 Task: Find connections with filter location Marrickville with filter topic #Businessintelligence with filter profile language Potuguese with filter current company Rothschild & Co with filter school TKIET(Autonomous), WARANANAGAR with filter industry Security Guards and Patrol Services with filter service category Graphic Design with filter keywords title Funeral Attendant
Action: Mouse moved to (482, 81)
Screenshot: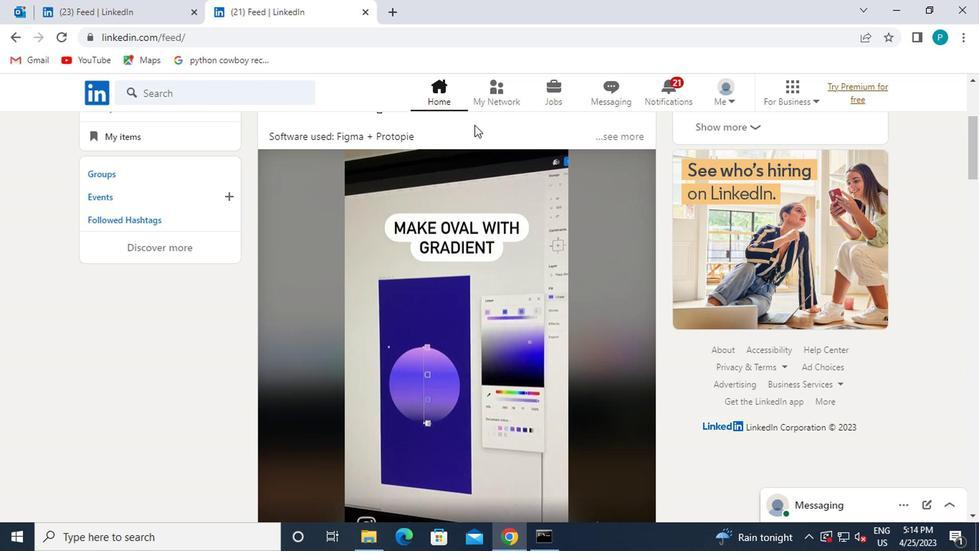 
Action: Mouse pressed left at (482, 81)
Screenshot: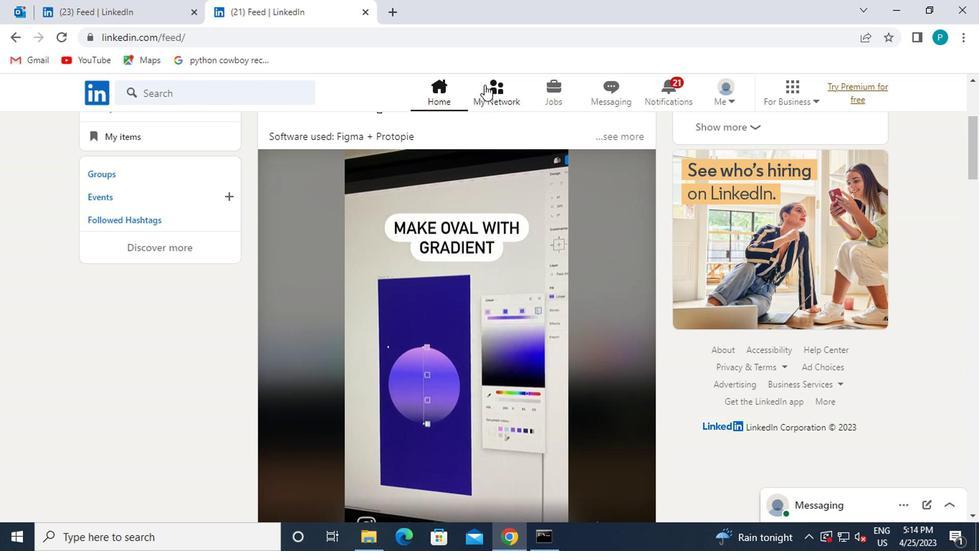 
Action: Mouse moved to (179, 173)
Screenshot: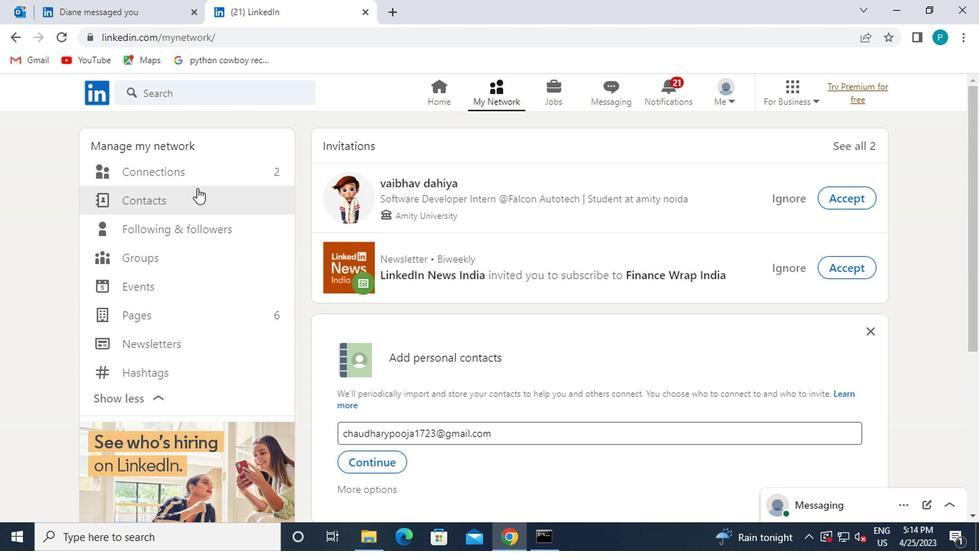 
Action: Mouse pressed left at (179, 173)
Screenshot: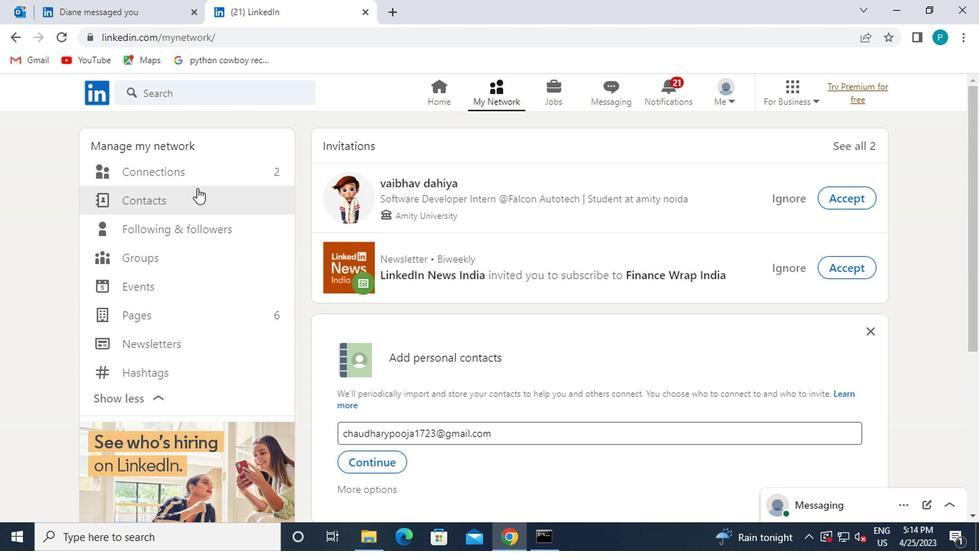 
Action: Mouse moved to (563, 164)
Screenshot: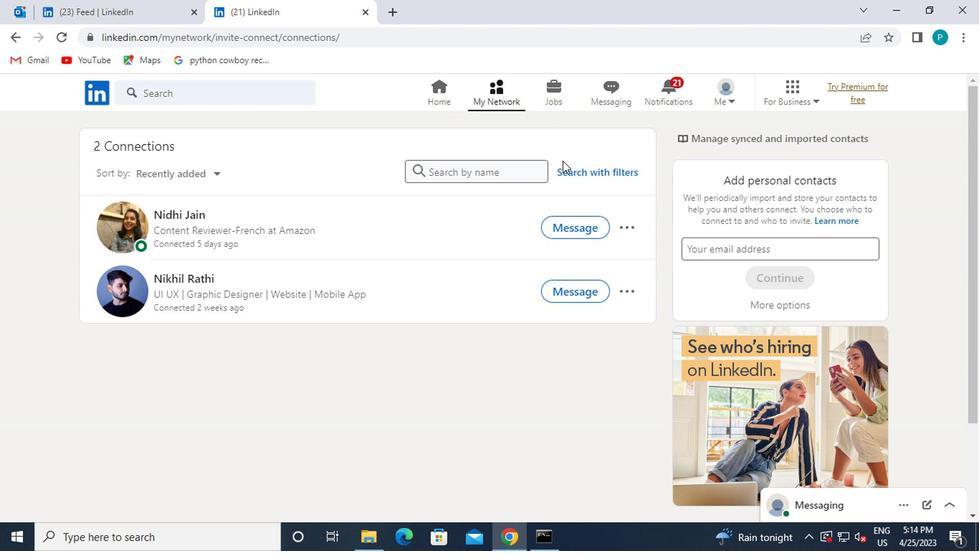 
Action: Mouse pressed left at (563, 164)
Screenshot: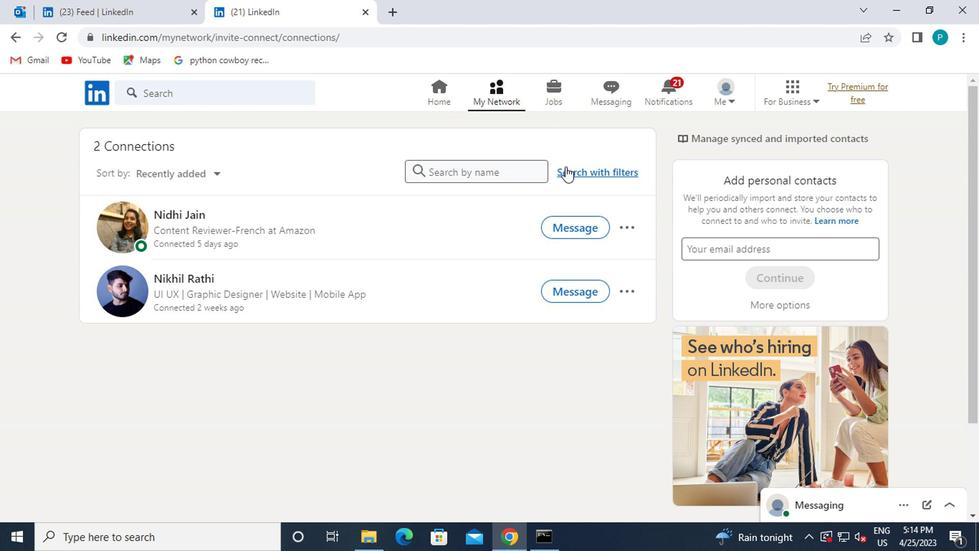 
Action: Mouse moved to (452, 133)
Screenshot: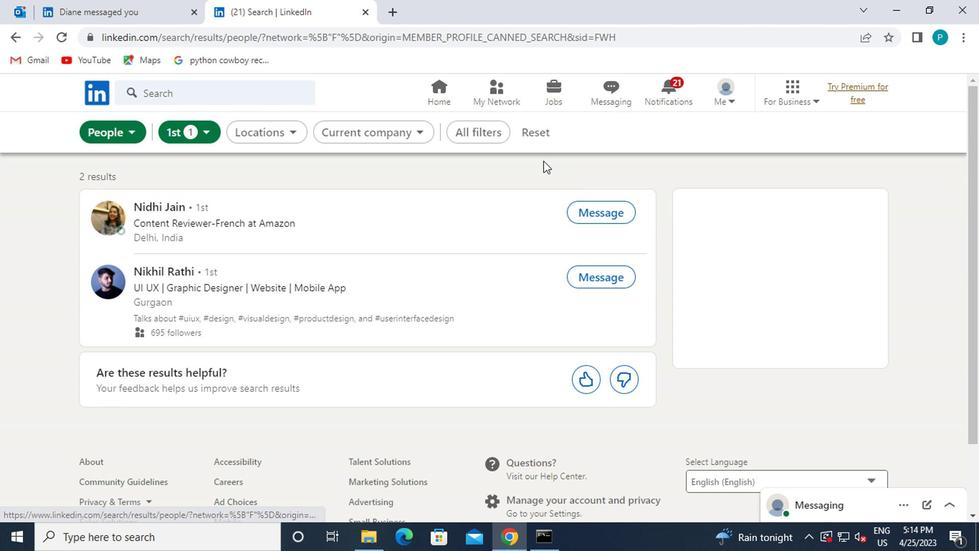 
Action: Mouse pressed left at (452, 133)
Screenshot: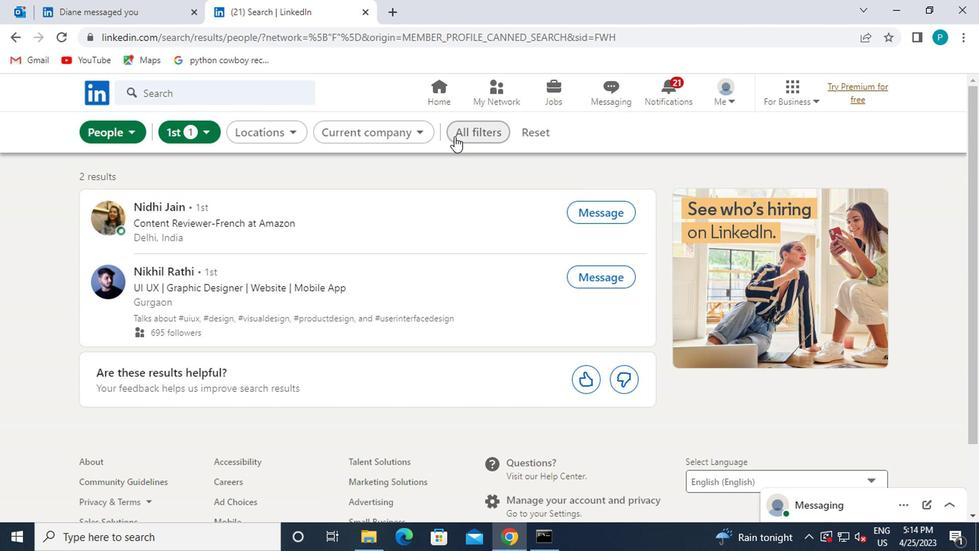 
Action: Mouse moved to (683, 280)
Screenshot: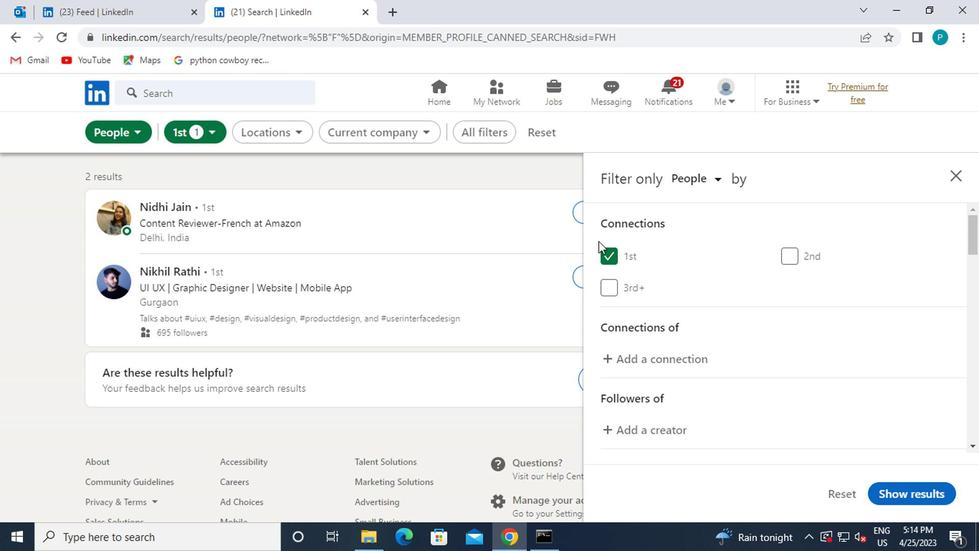 
Action: Mouse scrolled (683, 279) with delta (0, -1)
Screenshot: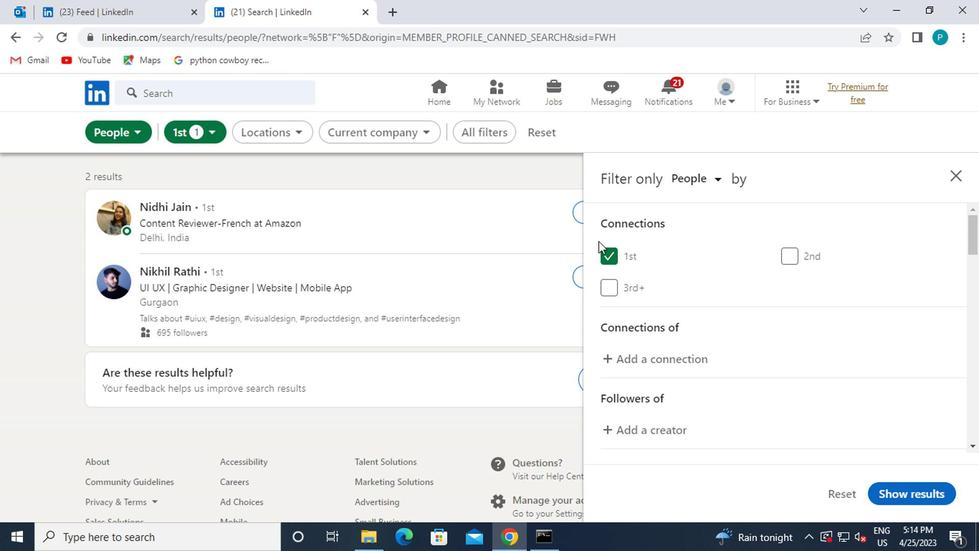 
Action: Mouse scrolled (683, 279) with delta (0, -1)
Screenshot: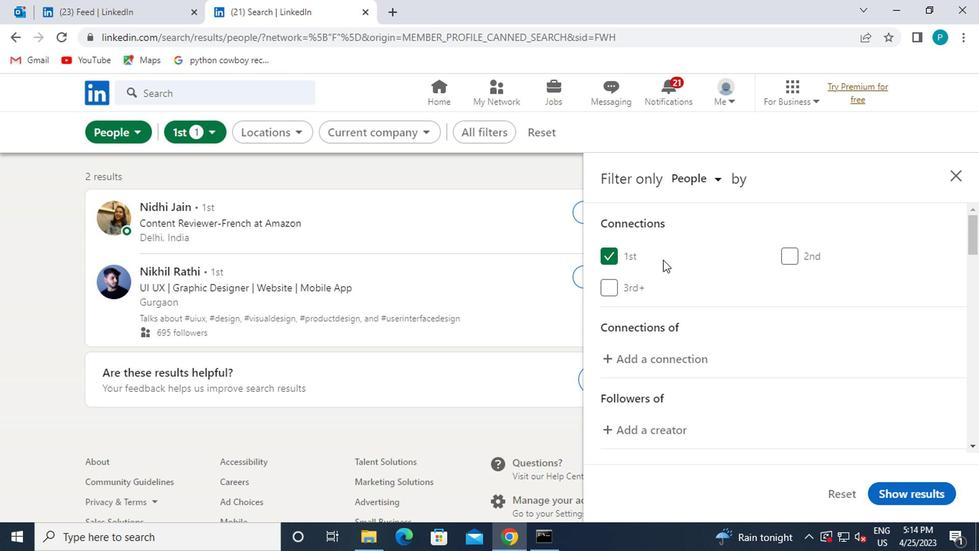 
Action: Mouse moved to (684, 283)
Screenshot: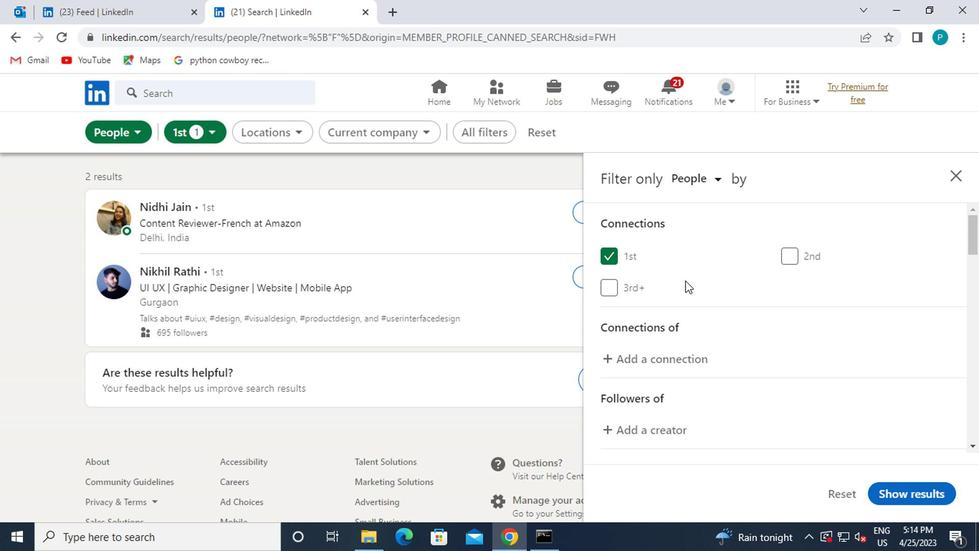 
Action: Mouse scrolled (684, 282) with delta (0, 0)
Screenshot: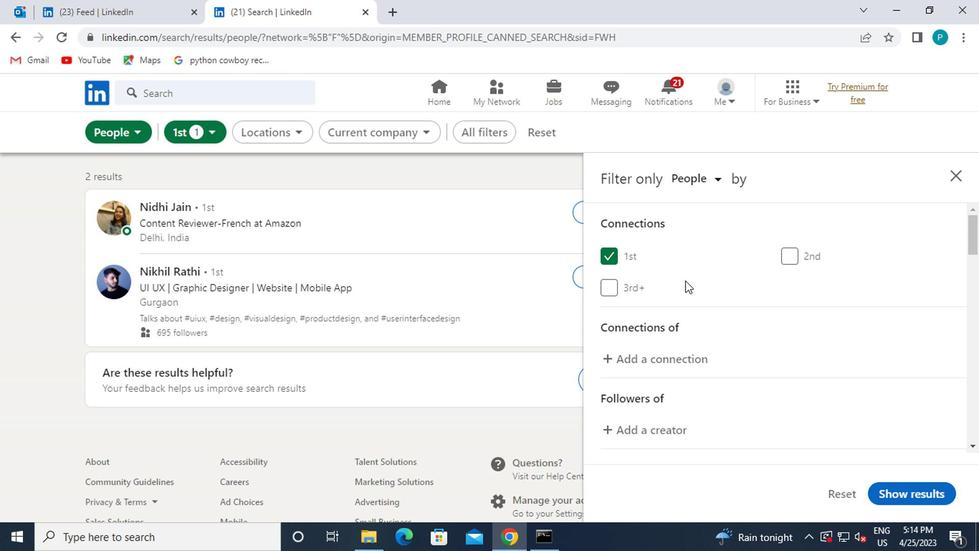 
Action: Mouse moved to (802, 349)
Screenshot: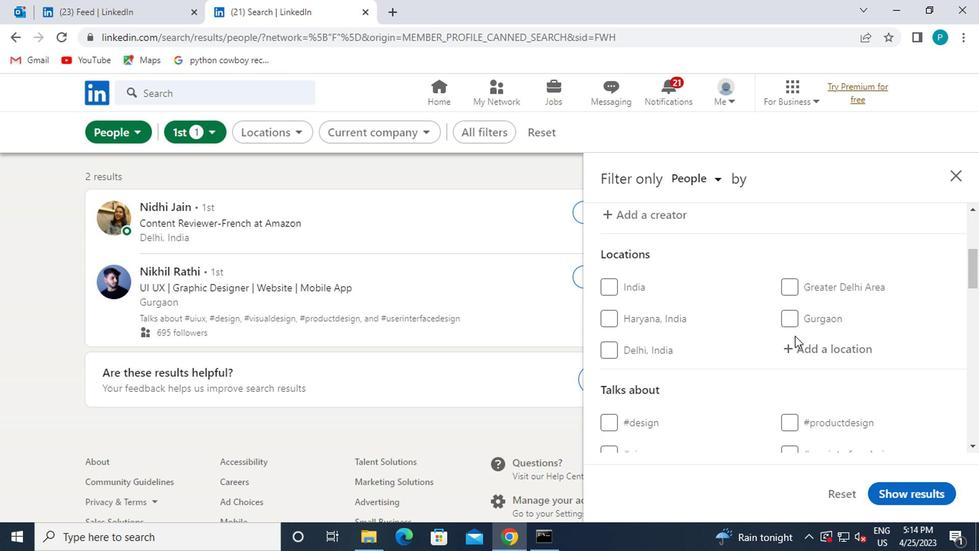 
Action: Mouse pressed left at (802, 349)
Screenshot: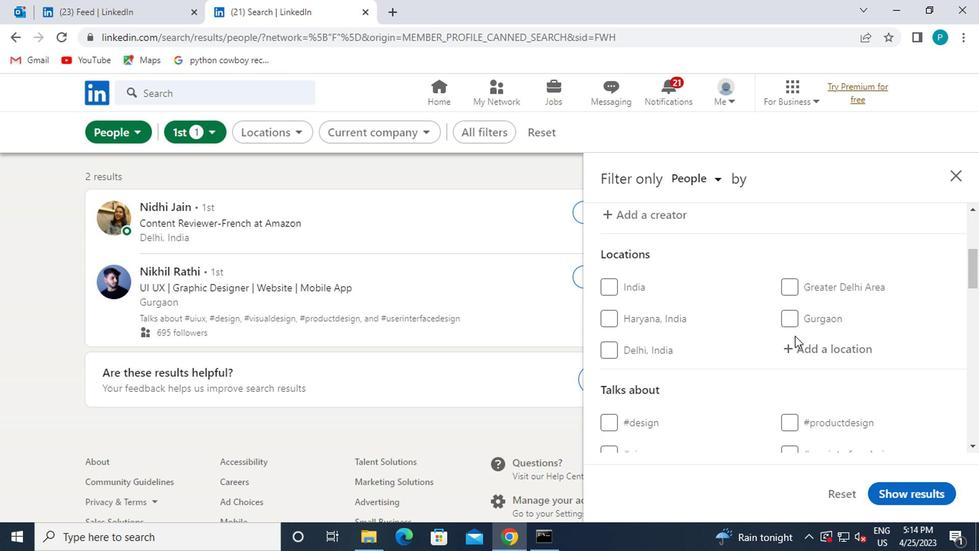 
Action: Mouse moved to (801, 322)
Screenshot: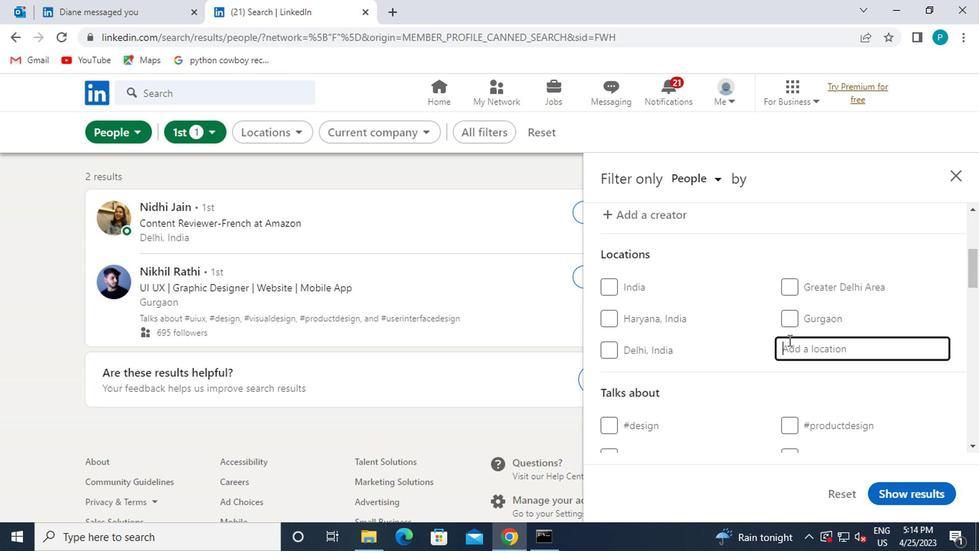 
Action: Key pressed m
Screenshot: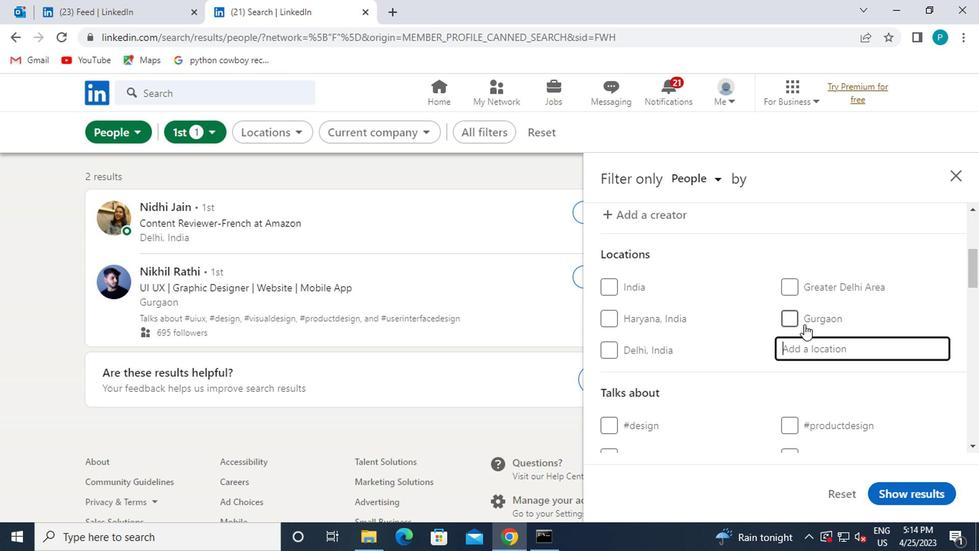 
Action: Mouse moved to (802, 322)
Screenshot: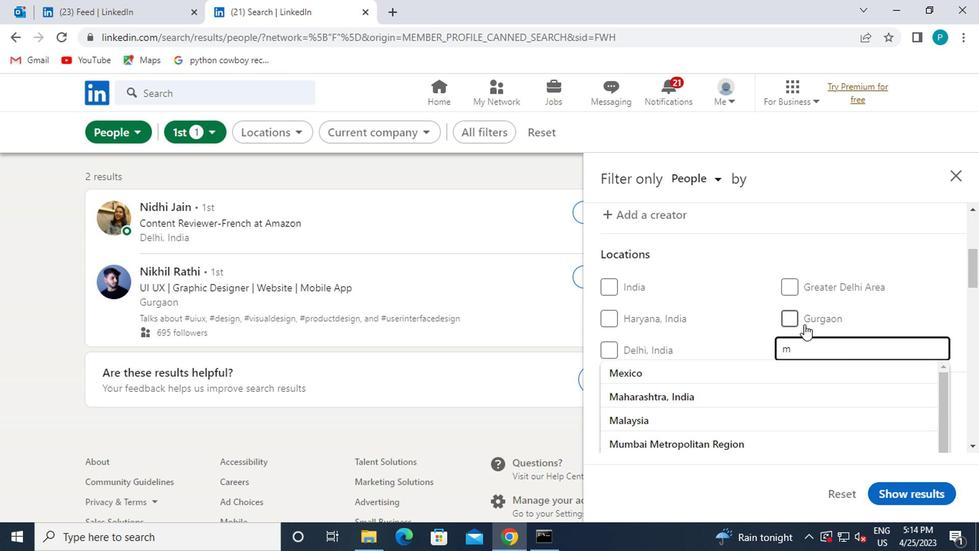 
Action: Key pressed arrick
Screenshot: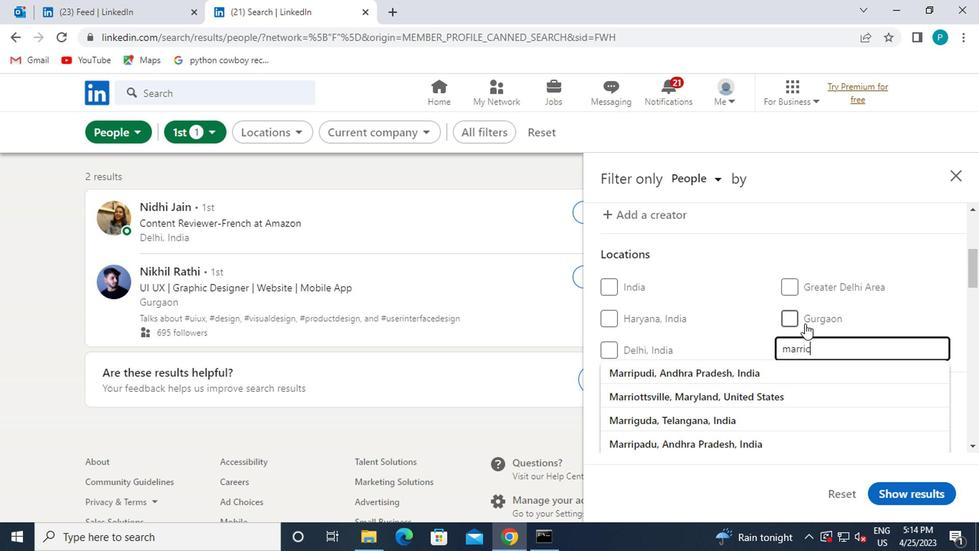 
Action: Mouse moved to (802, 322)
Screenshot: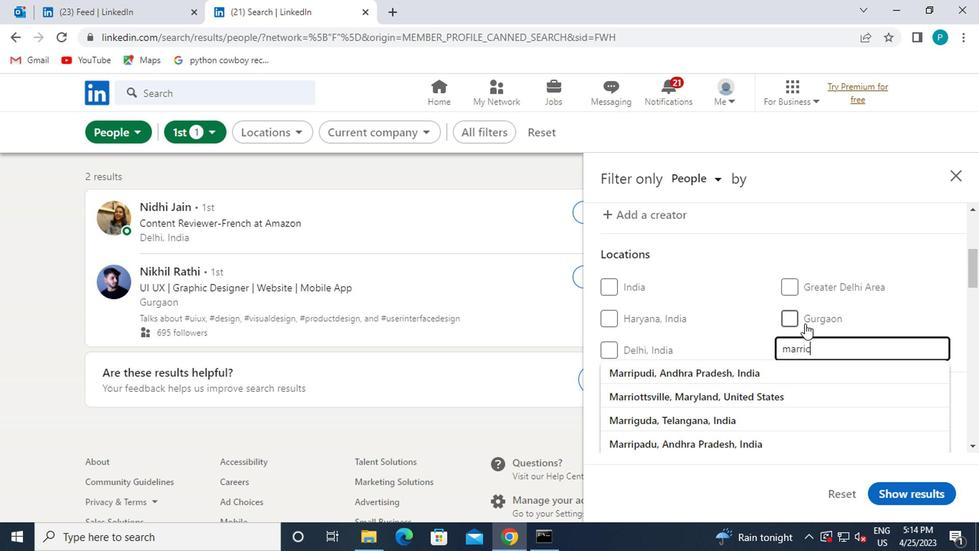 
Action: Key pressed ville
Screenshot: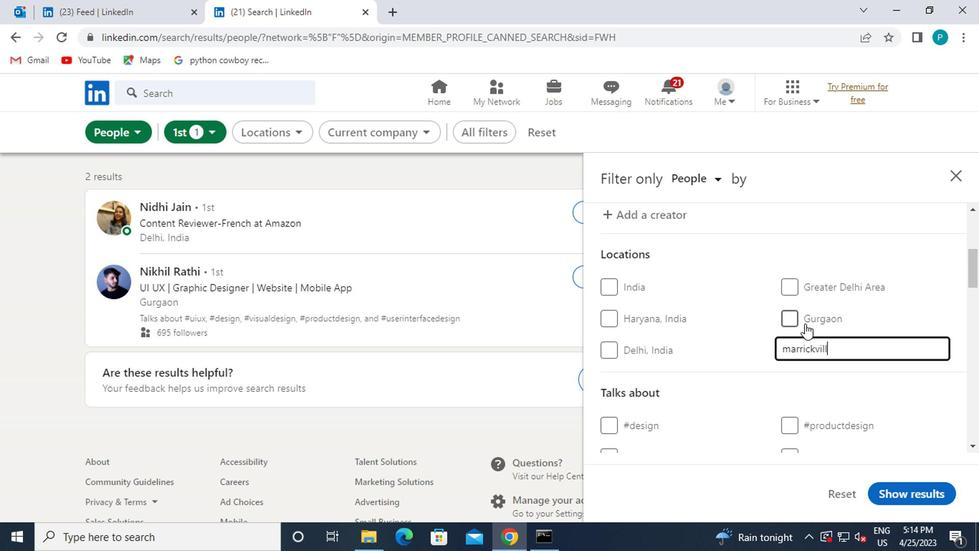 
Action: Mouse moved to (803, 321)
Screenshot: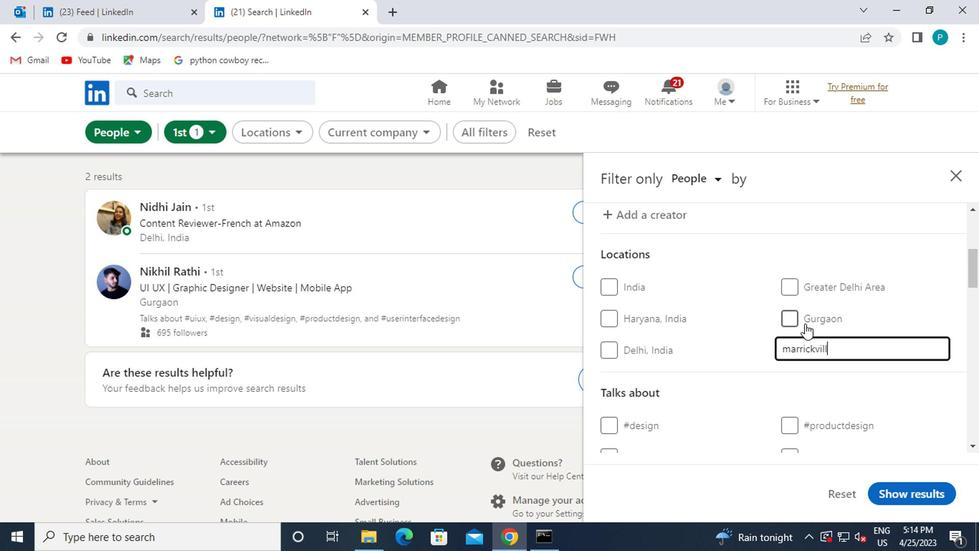 
Action: Key pressed <Key.enter>
Screenshot: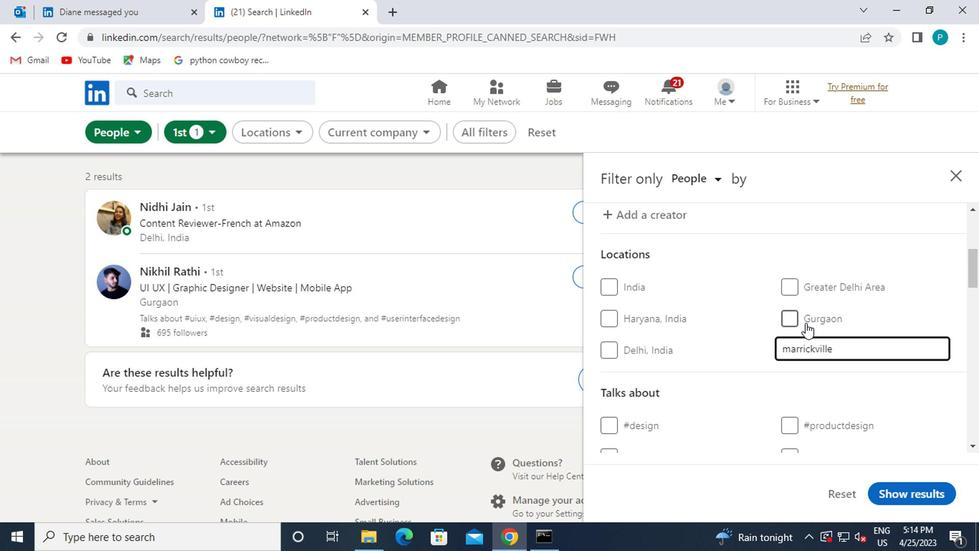 
Action: Mouse moved to (785, 344)
Screenshot: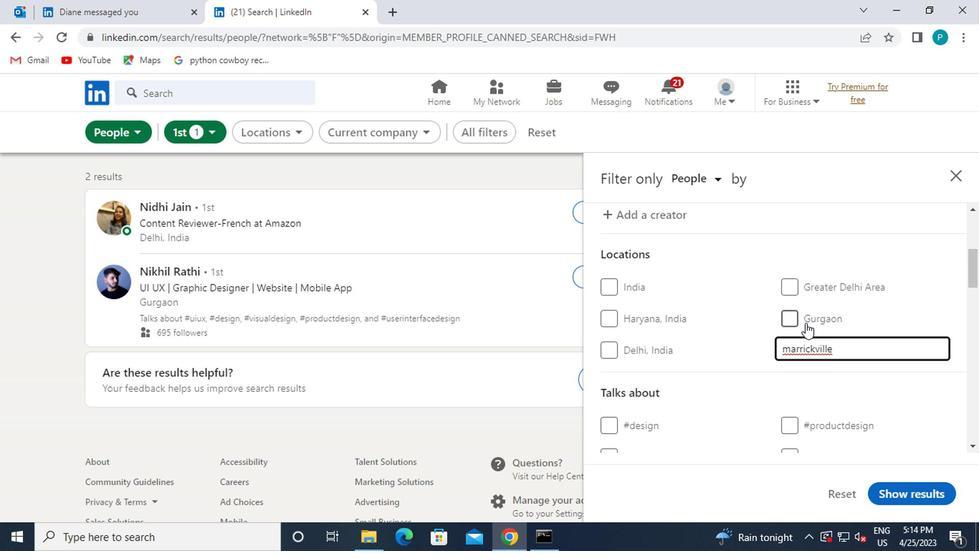 
Action: Mouse scrolled (785, 343) with delta (0, -1)
Screenshot: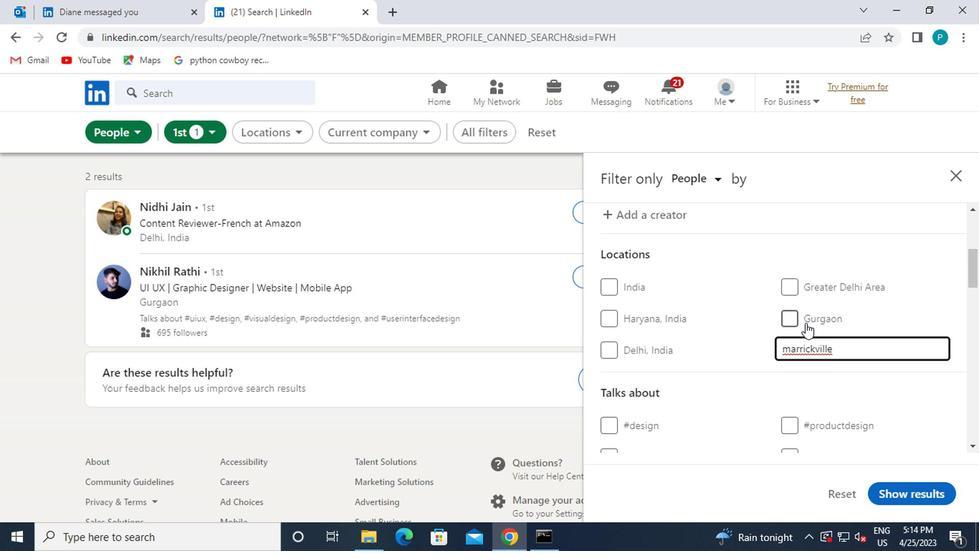 
Action: Mouse moved to (773, 352)
Screenshot: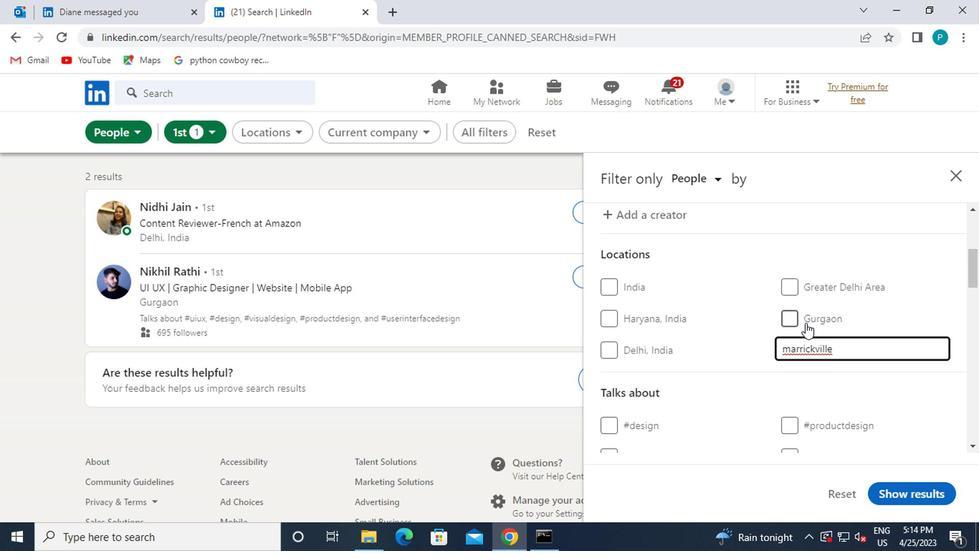 
Action: Mouse scrolled (773, 352) with delta (0, 0)
Screenshot: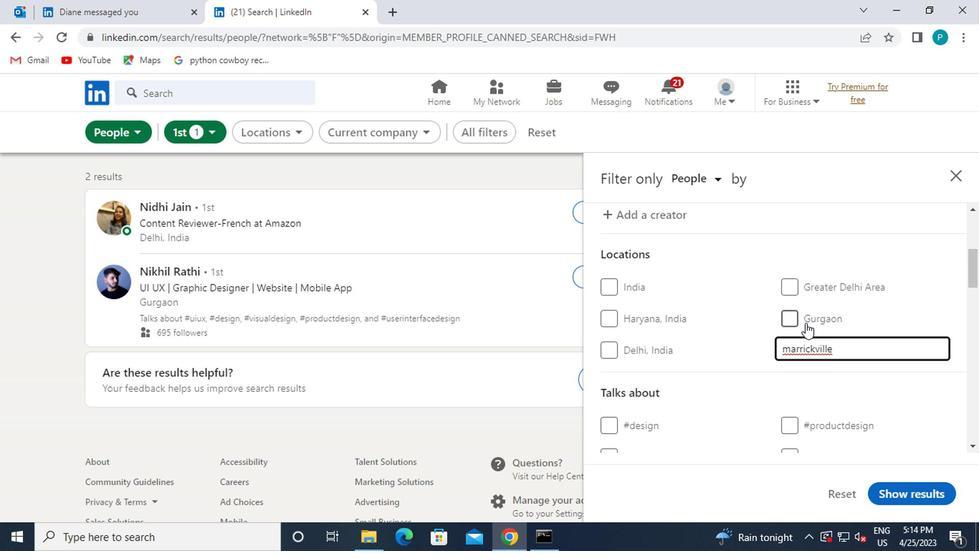 
Action: Mouse moved to (779, 337)
Screenshot: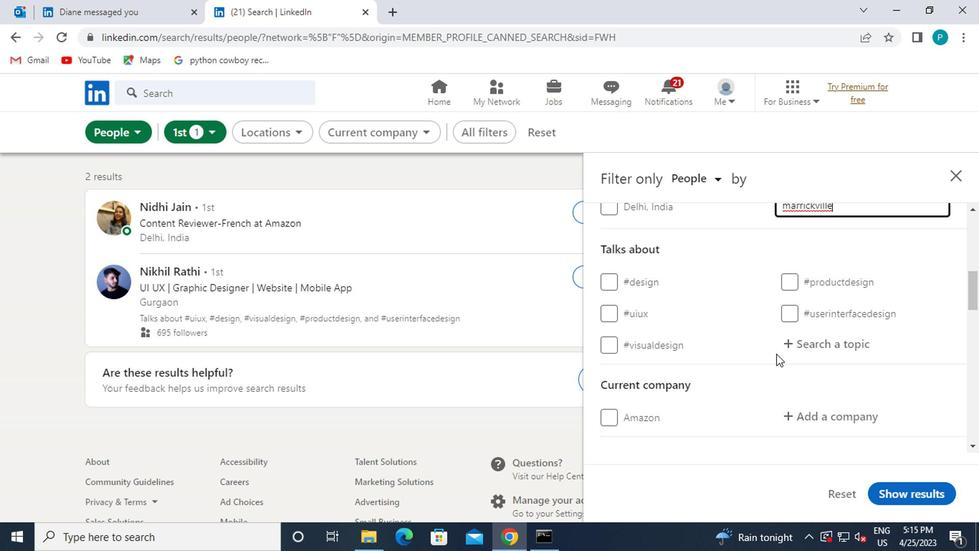 
Action: Mouse pressed left at (779, 337)
Screenshot: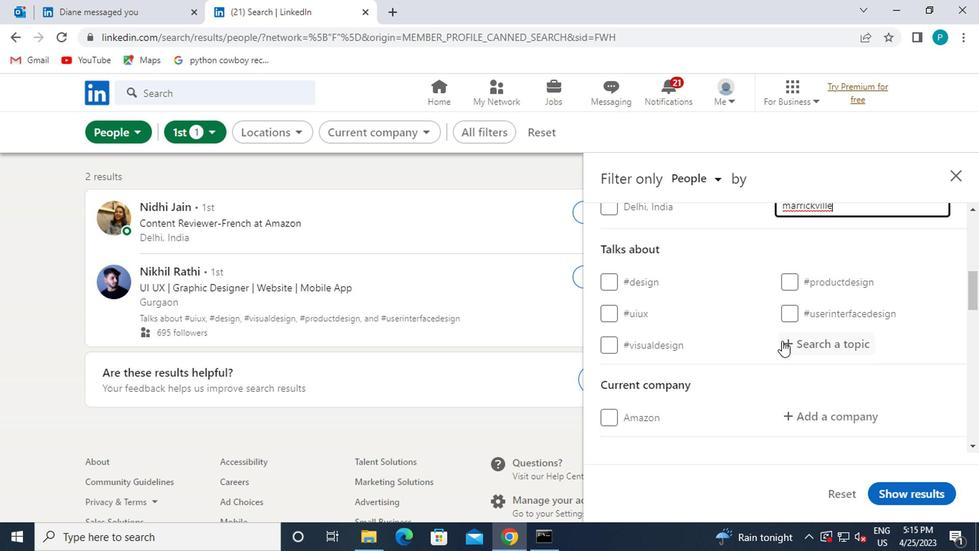 
Action: Mouse moved to (780, 336)
Screenshot: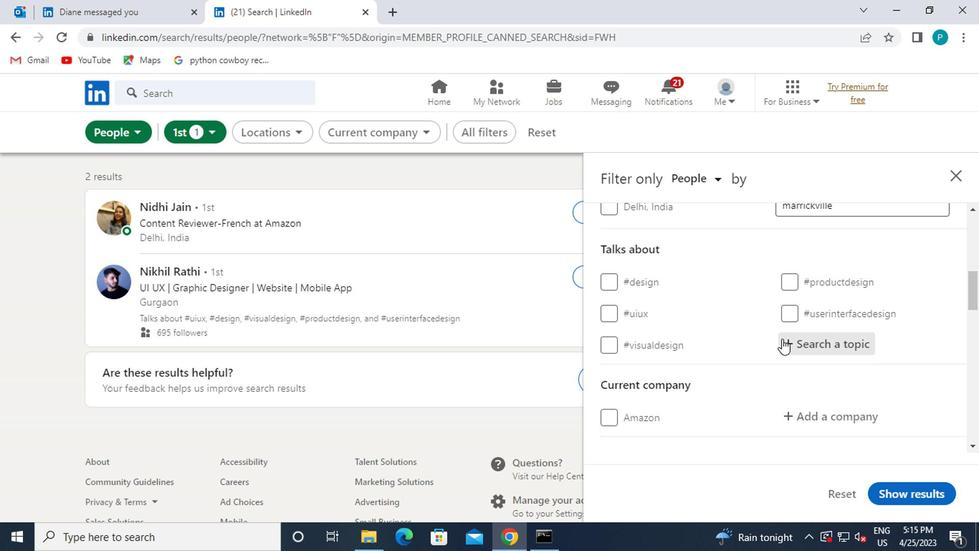 
Action: Key pressed <Key.shift><Key.shift><Key.shift><Key.shift><Key.shift>#BU
Screenshot: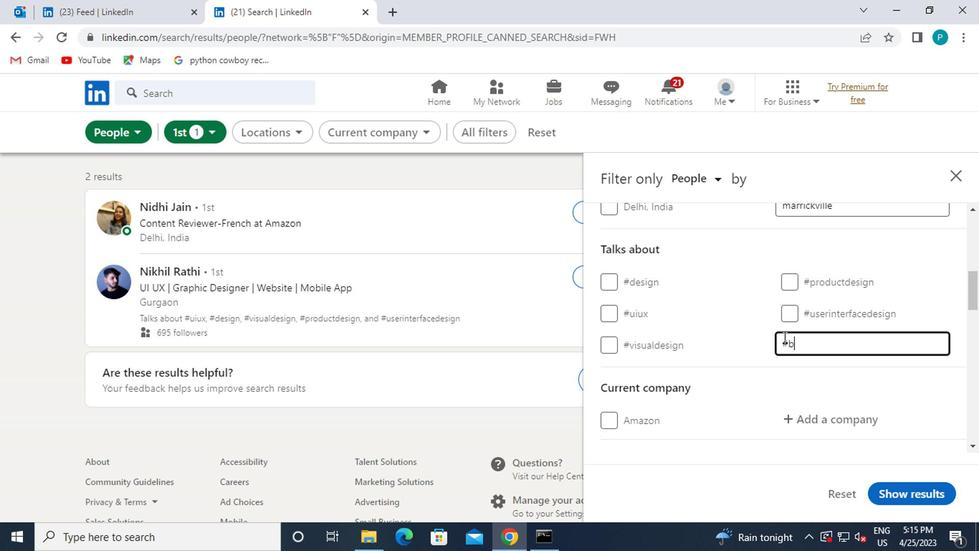
Action: Mouse moved to (781, 335)
Screenshot: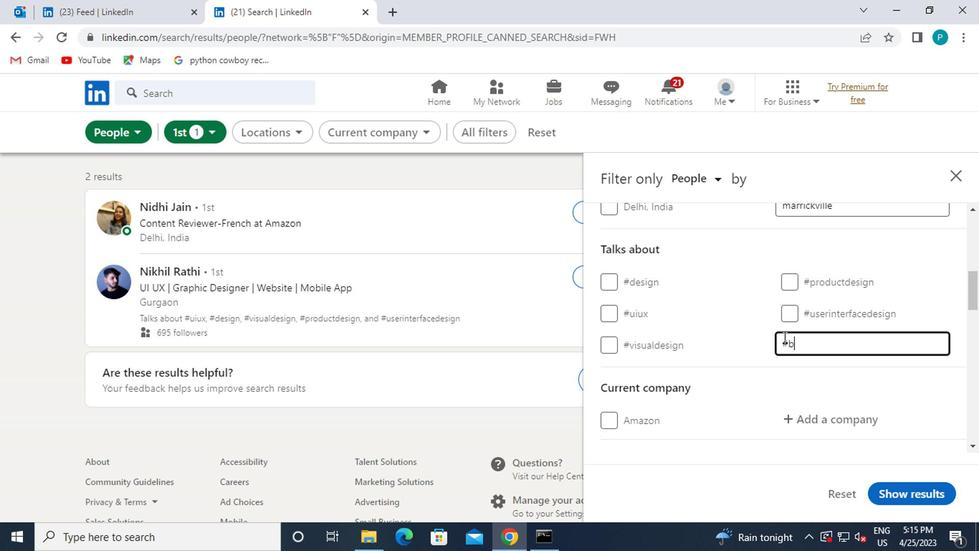 
Action: Key pressed SIN
Screenshot: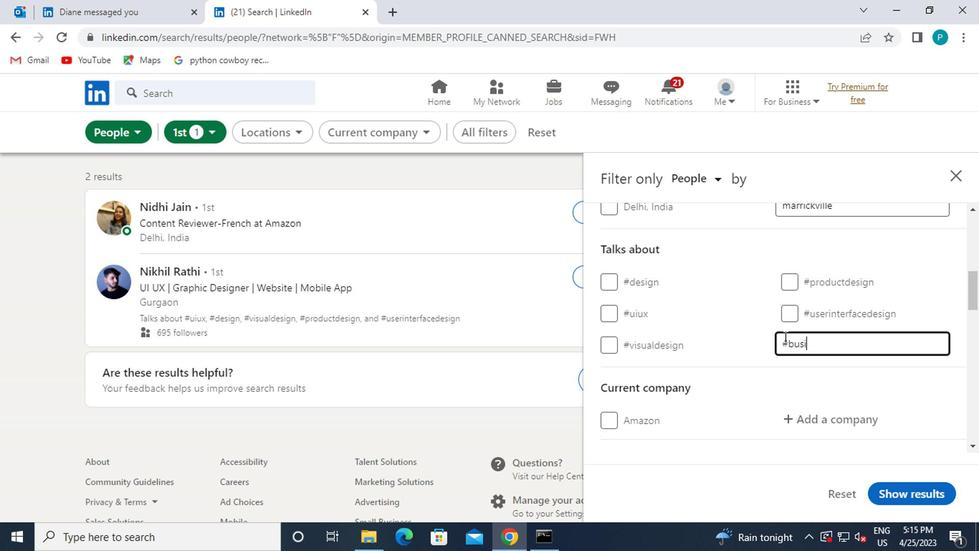 
Action: Mouse moved to (733, 313)
Screenshot: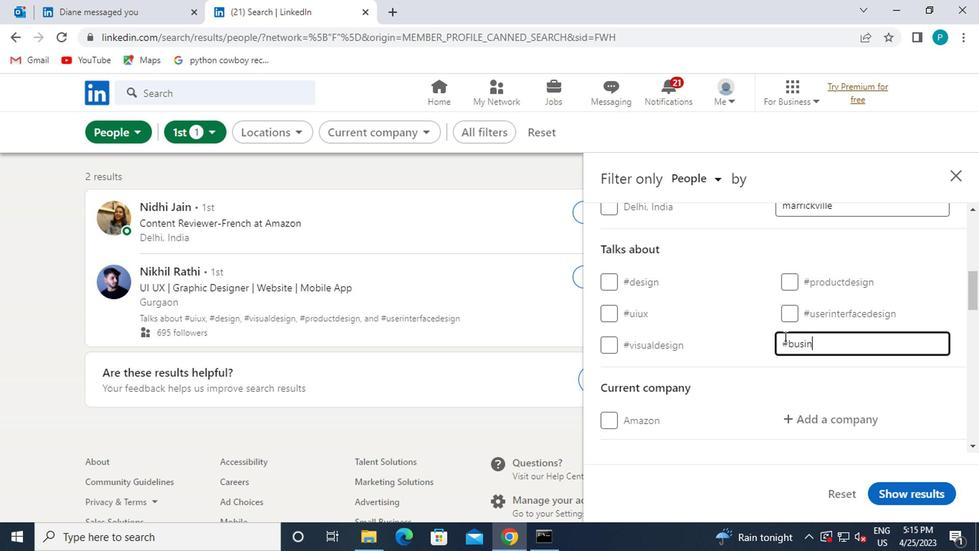 
Action: Key pressed E
Screenshot: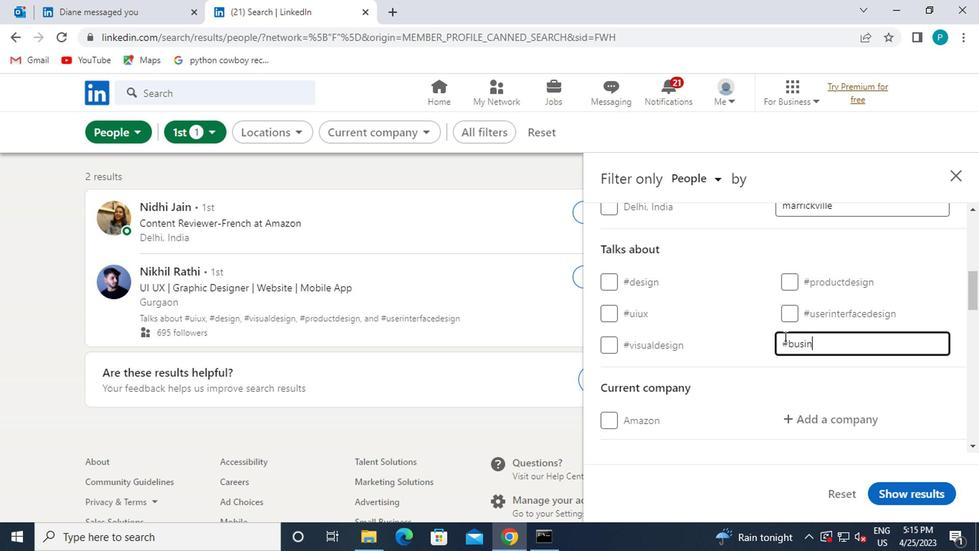 
Action: Mouse moved to (730, 313)
Screenshot: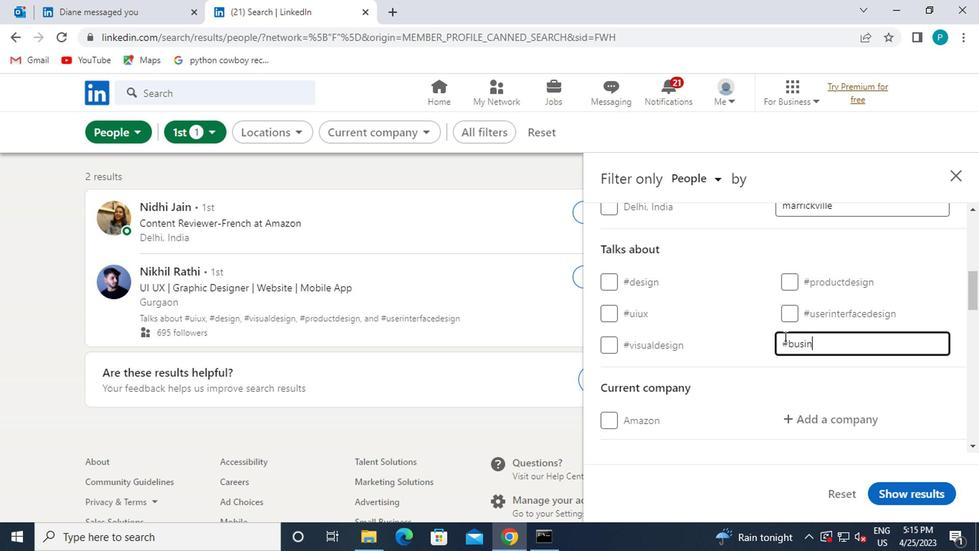 
Action: Key pressed SSINTELLIGENCE
Screenshot: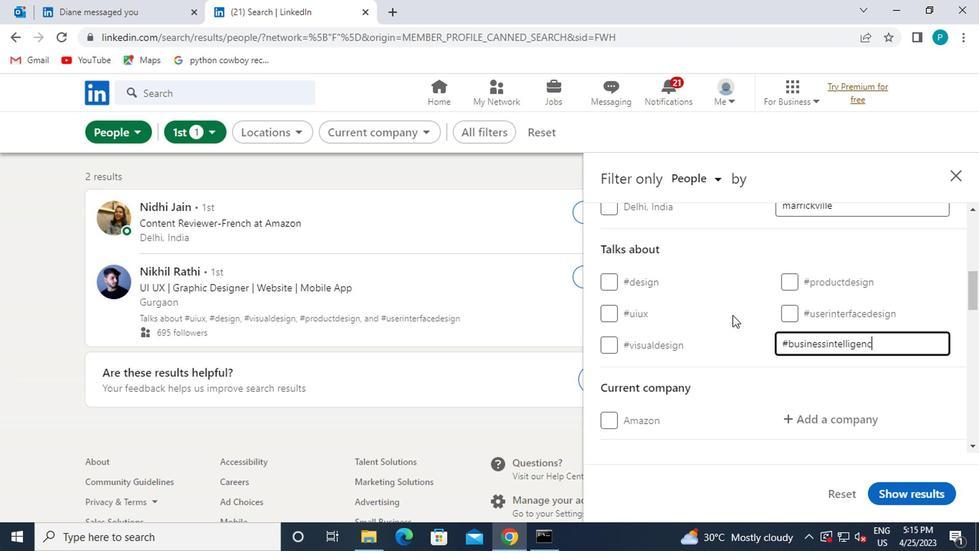 
Action: Mouse moved to (732, 328)
Screenshot: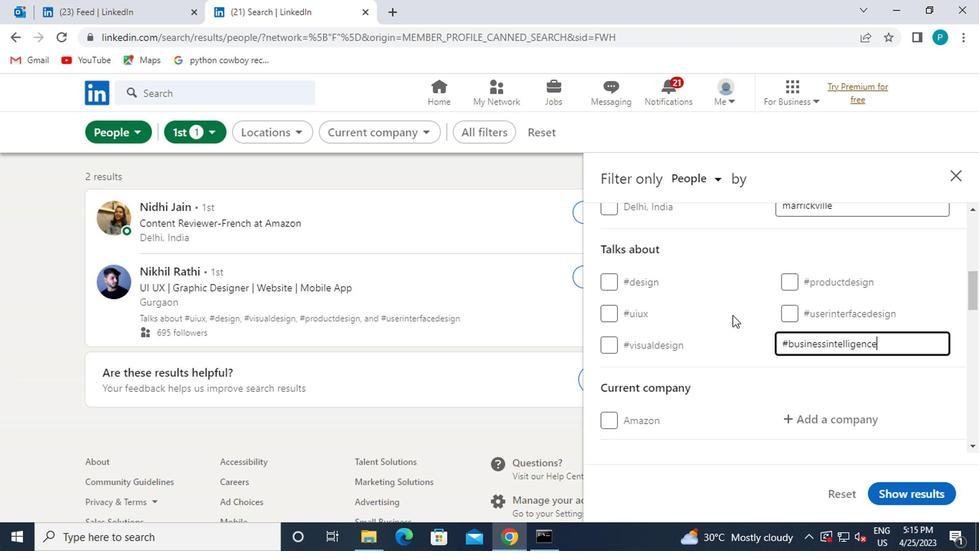 
Action: Mouse scrolled (732, 327) with delta (0, 0)
Screenshot: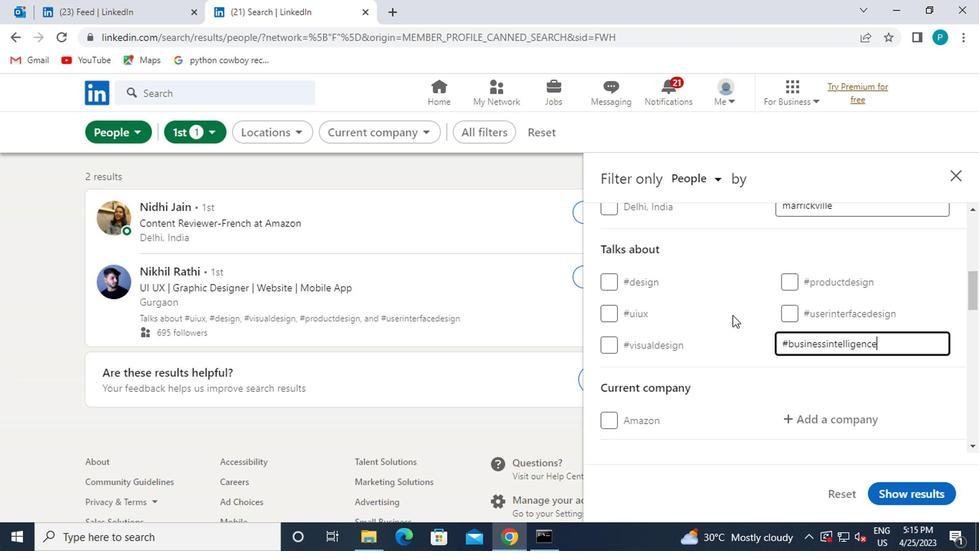 
Action: Mouse moved to (733, 331)
Screenshot: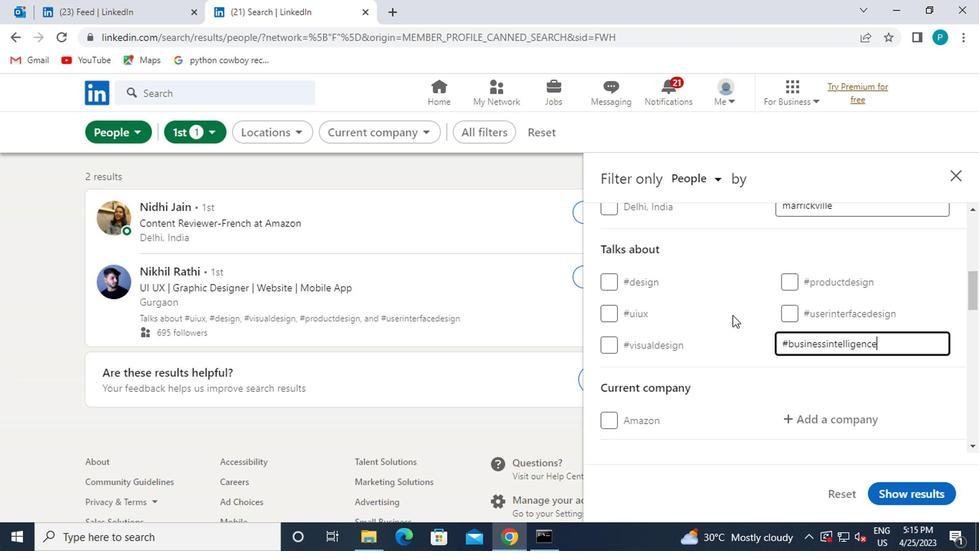 
Action: Mouse scrolled (733, 330) with delta (0, -1)
Screenshot: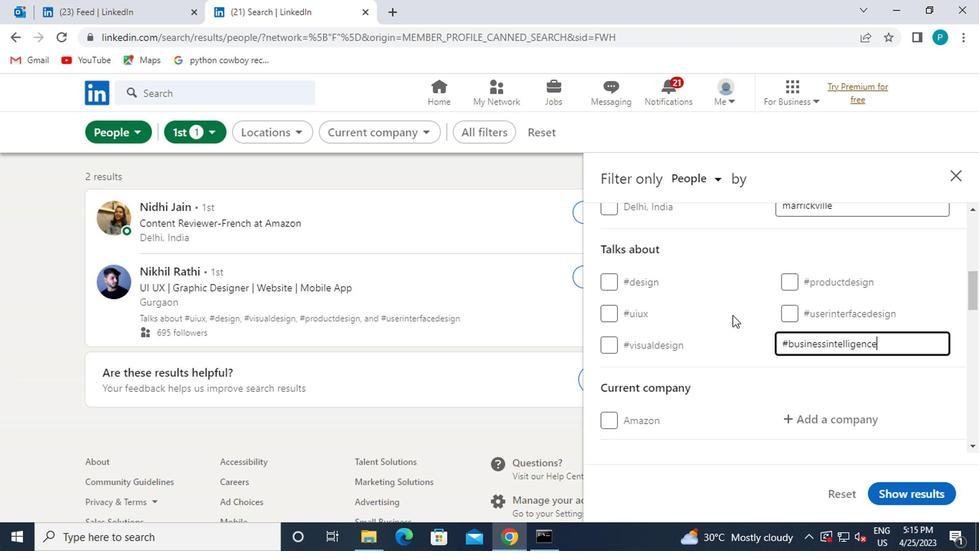 
Action: Mouse moved to (790, 279)
Screenshot: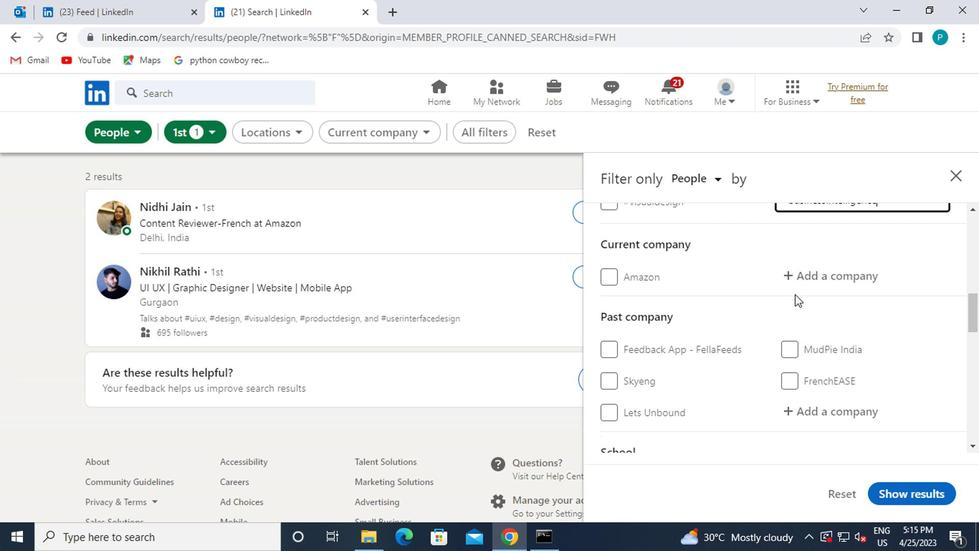 
Action: Mouse pressed left at (790, 279)
Screenshot: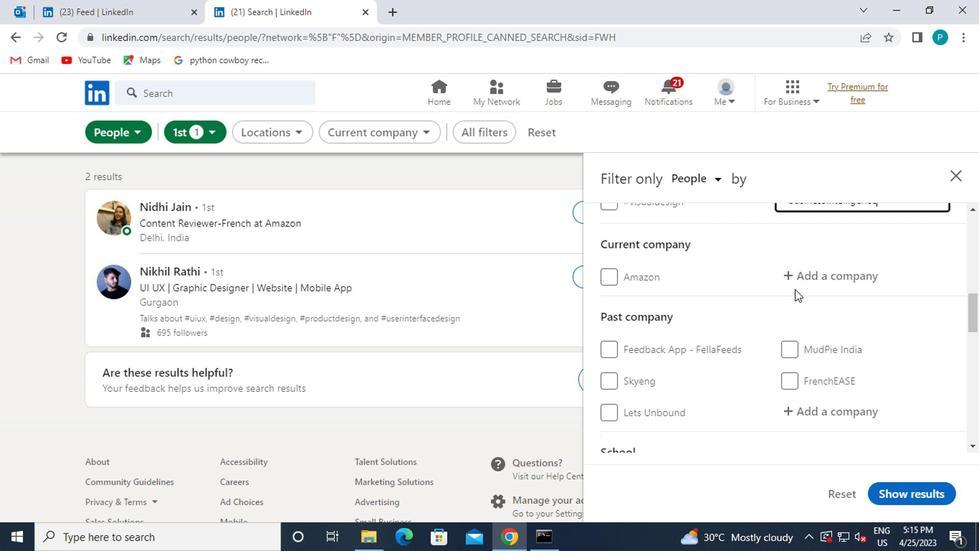 
Action: Mouse moved to (768, 300)
Screenshot: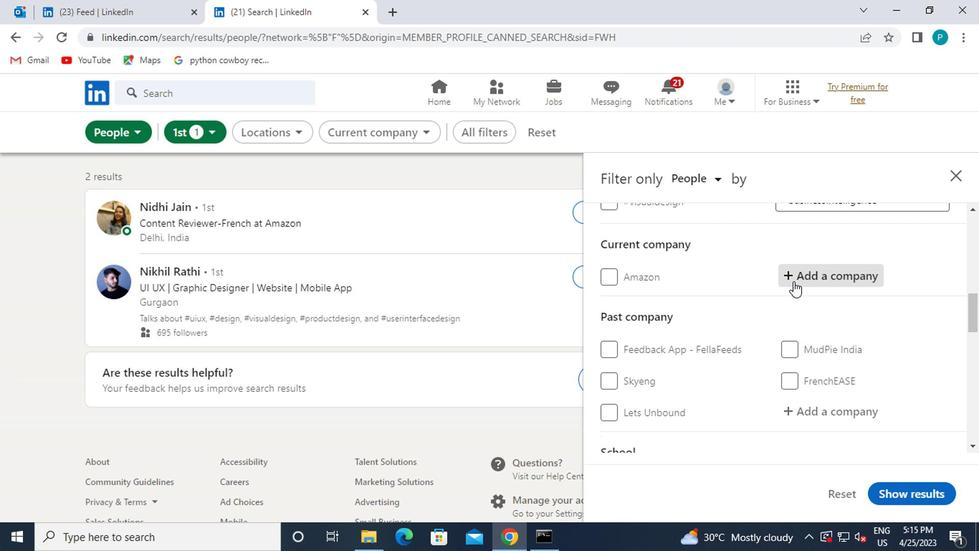 
Action: Key pressed ROTHSCHILD
Screenshot: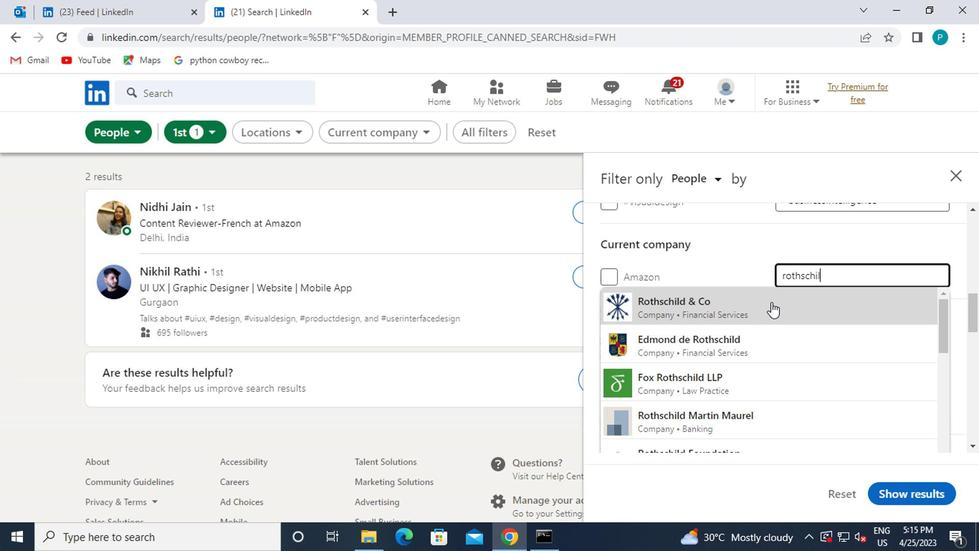 
Action: Mouse pressed left at (768, 300)
Screenshot: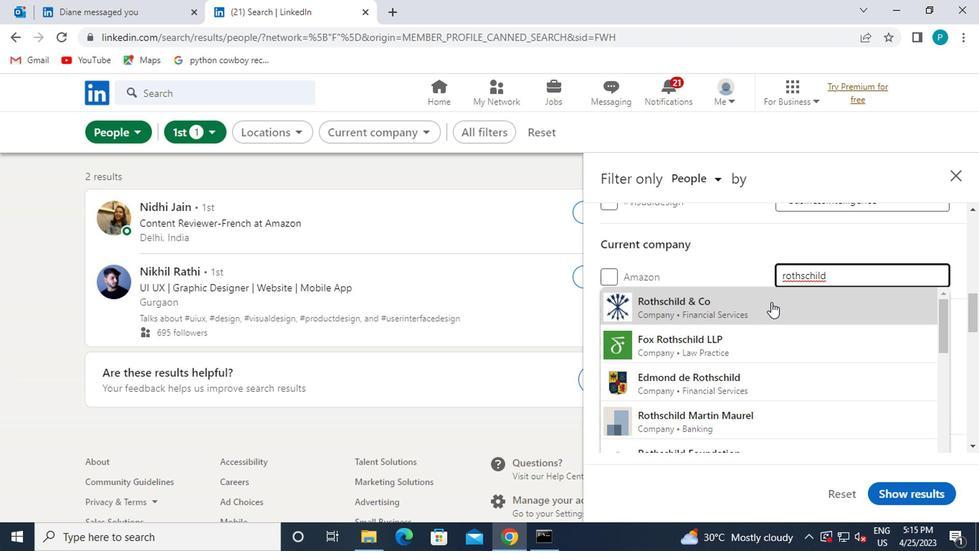
Action: Mouse moved to (728, 319)
Screenshot: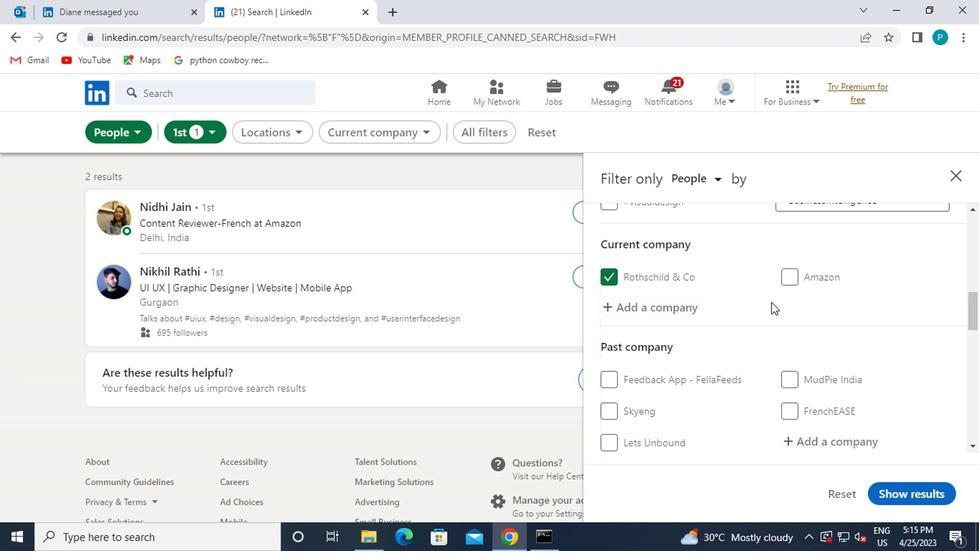 
Action: Mouse scrolled (728, 318) with delta (0, 0)
Screenshot: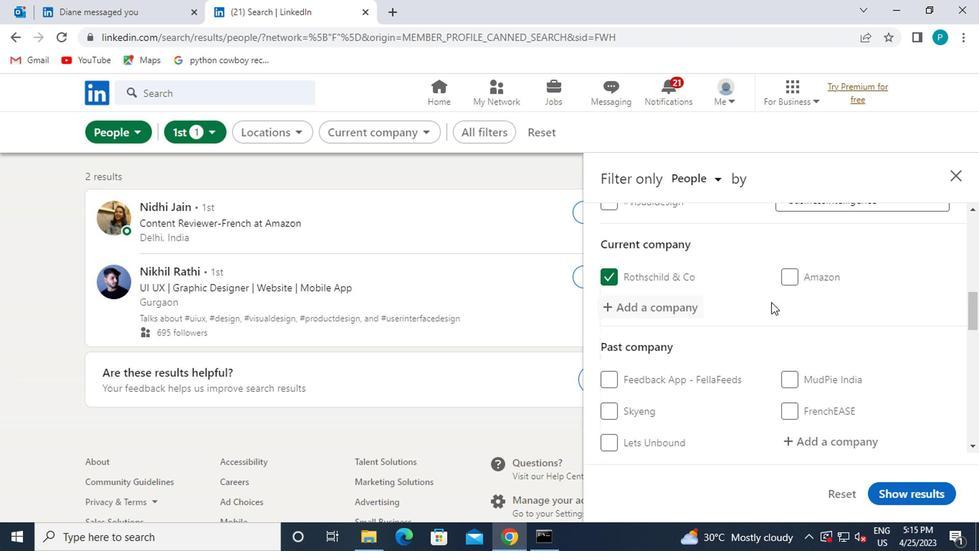 
Action: Mouse scrolled (728, 318) with delta (0, 0)
Screenshot: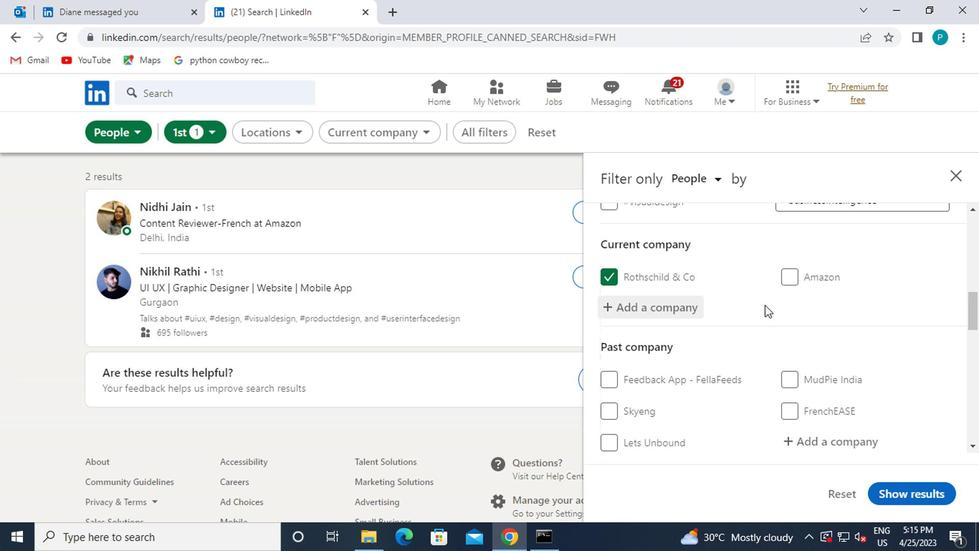 
Action: Mouse moved to (717, 334)
Screenshot: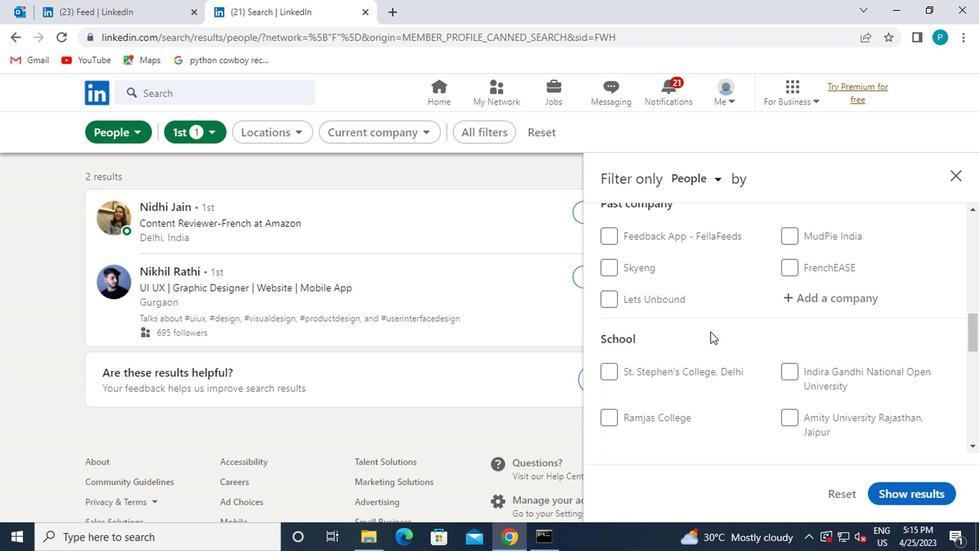 
Action: Mouse scrolled (717, 334) with delta (0, 0)
Screenshot: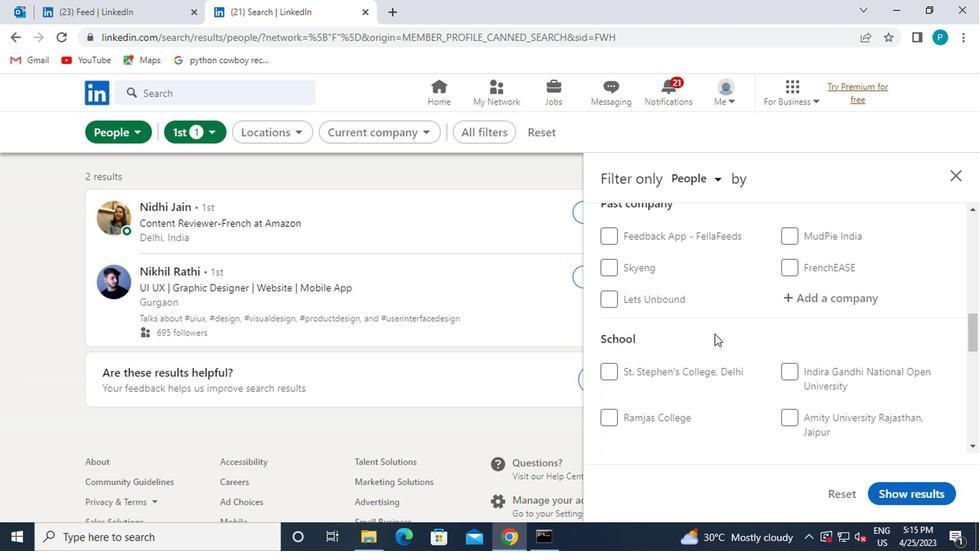 
Action: Mouse moved to (794, 378)
Screenshot: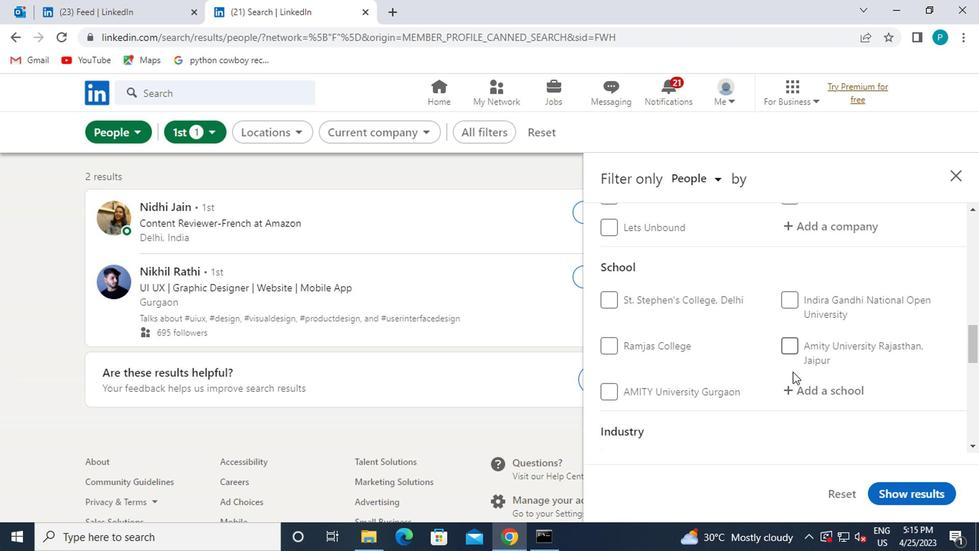 
Action: Mouse pressed left at (794, 378)
Screenshot: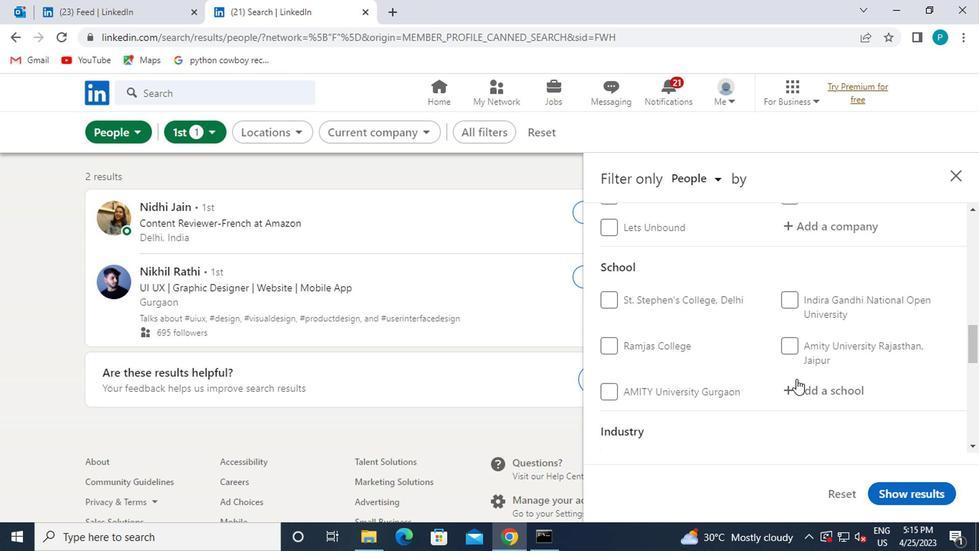 
Action: Mouse moved to (770, 387)
Screenshot: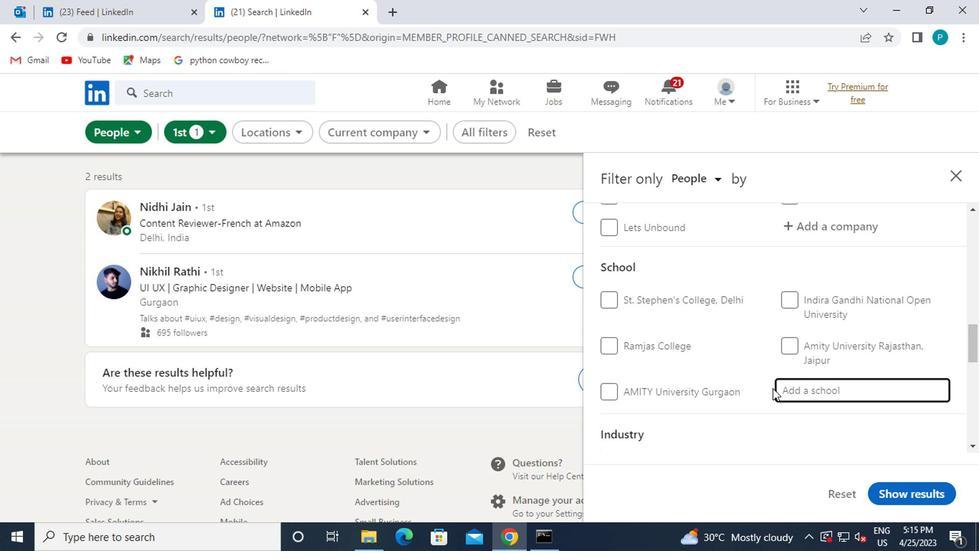 
Action: Key pressed TKK<Key.backspace>IET
Screenshot: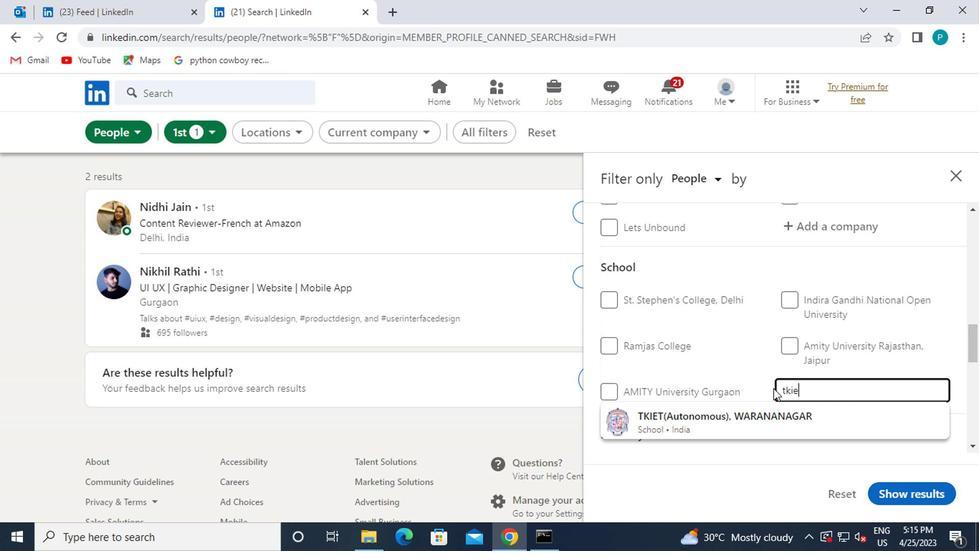 
Action: Mouse moved to (754, 417)
Screenshot: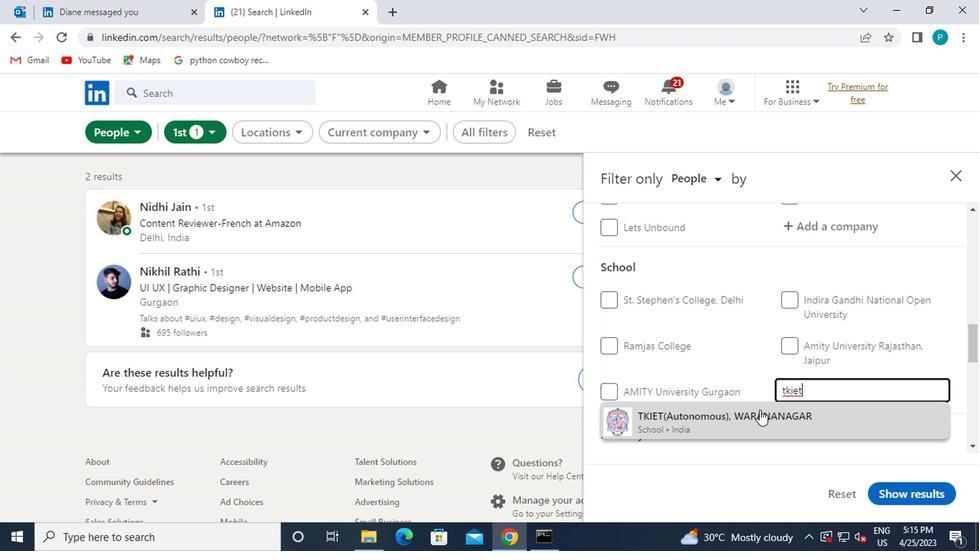 
Action: Mouse pressed left at (754, 417)
Screenshot: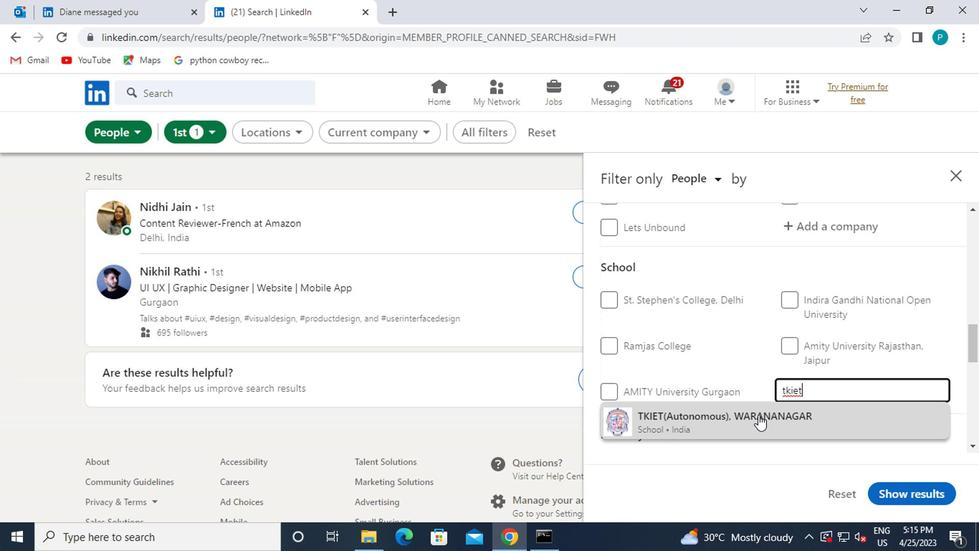 
Action: Mouse moved to (749, 417)
Screenshot: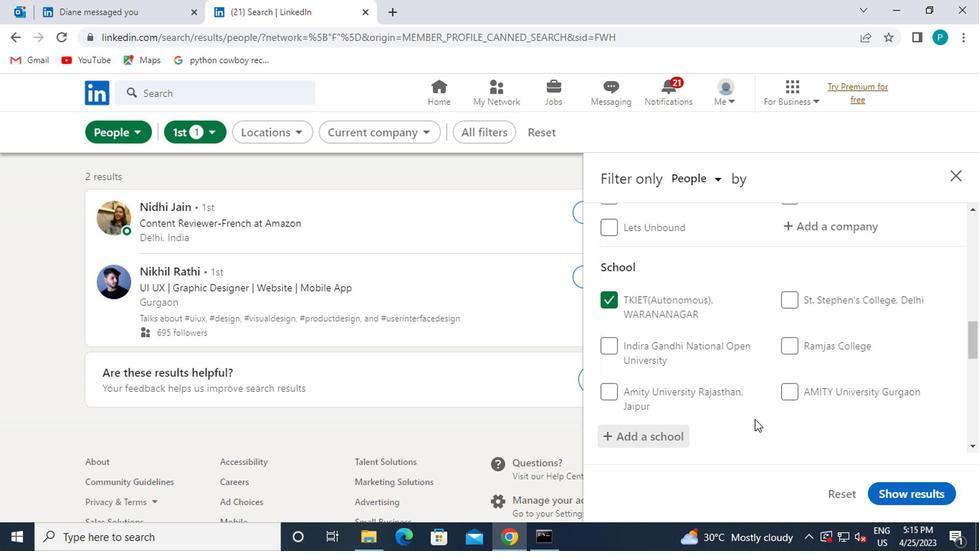 
Action: Mouse scrolled (749, 417) with delta (0, 0)
Screenshot: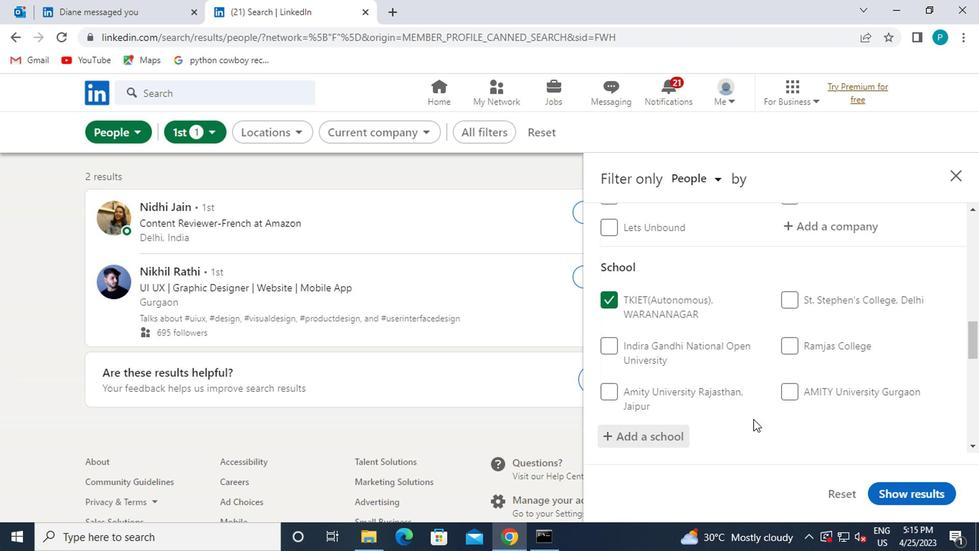 
Action: Mouse moved to (702, 397)
Screenshot: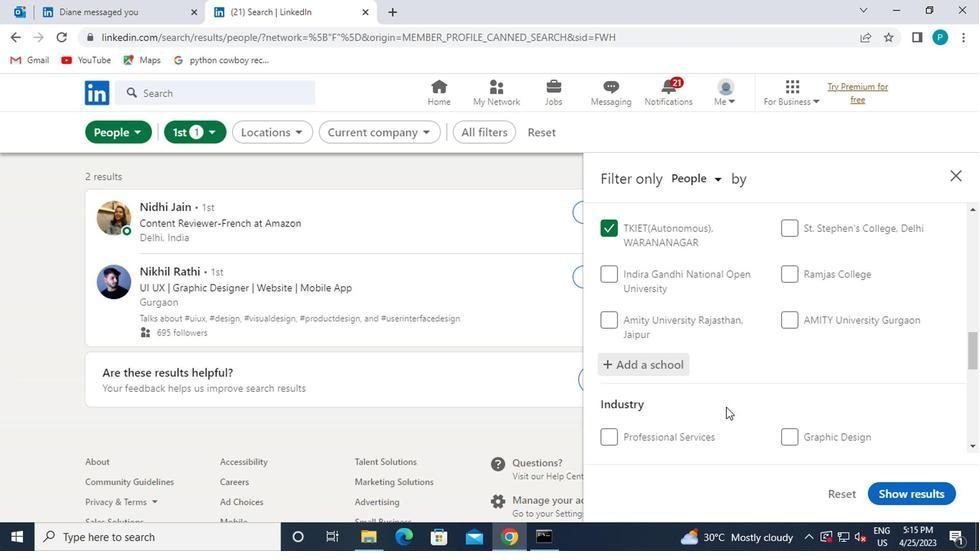 
Action: Mouse scrolled (702, 396) with delta (0, 0)
Screenshot: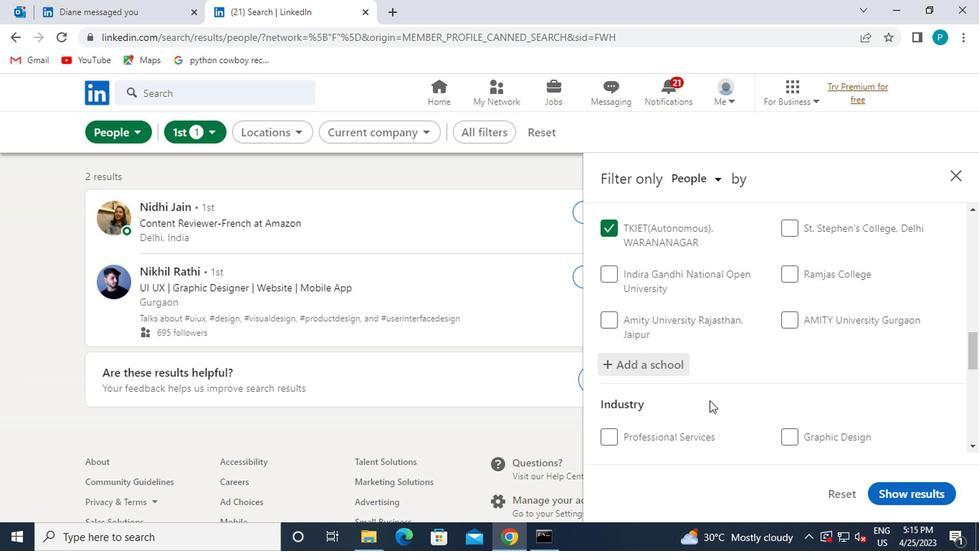 
Action: Mouse moved to (688, 393)
Screenshot: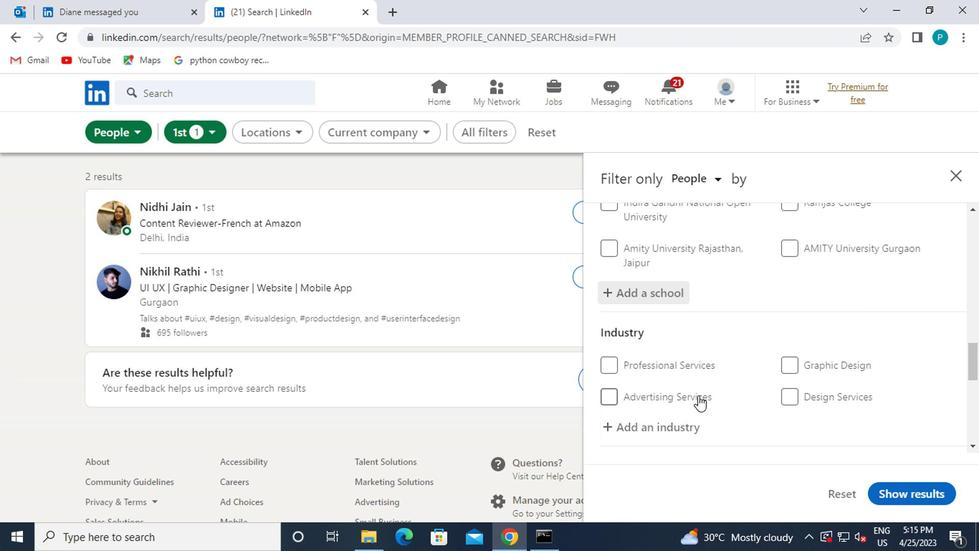 
Action: Mouse scrolled (688, 392) with delta (0, -1)
Screenshot: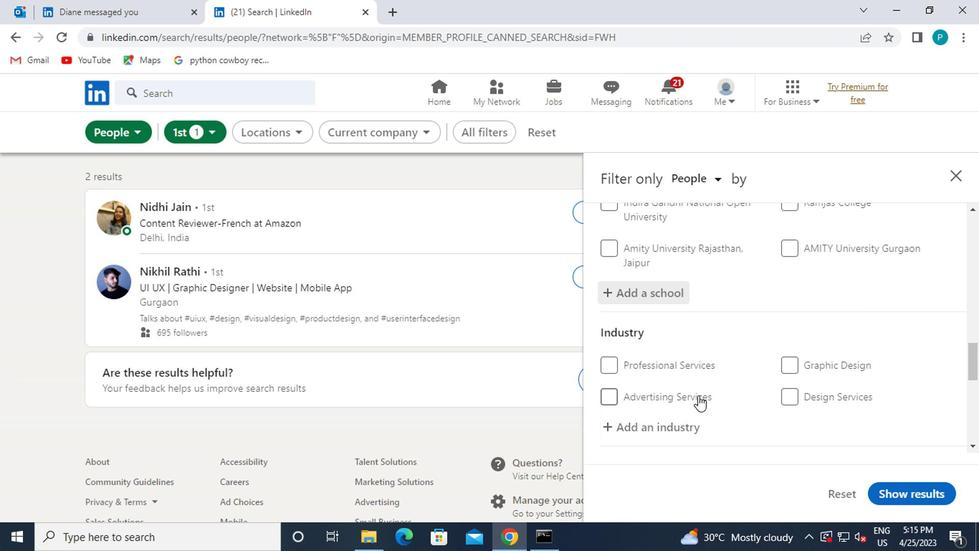
Action: Mouse moved to (617, 355)
Screenshot: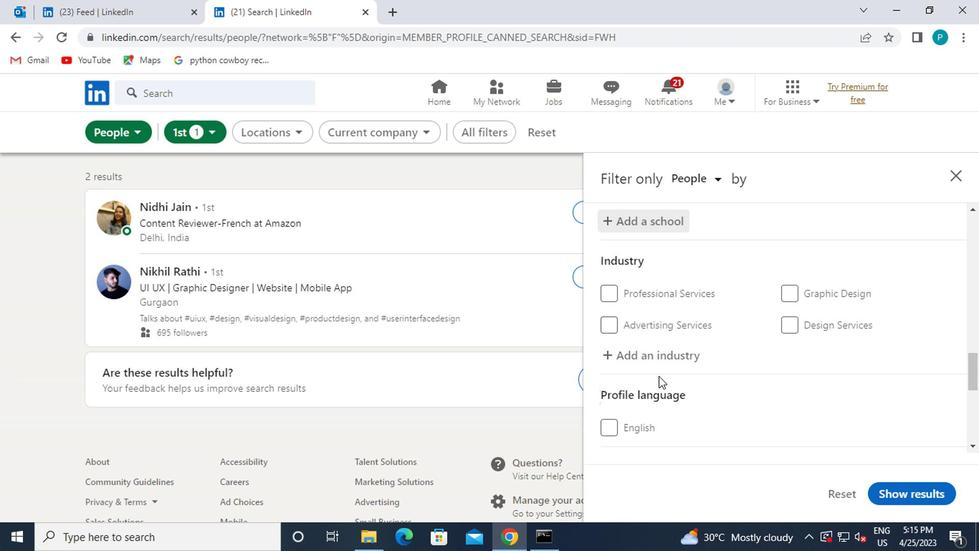 
Action: Mouse pressed left at (617, 355)
Screenshot: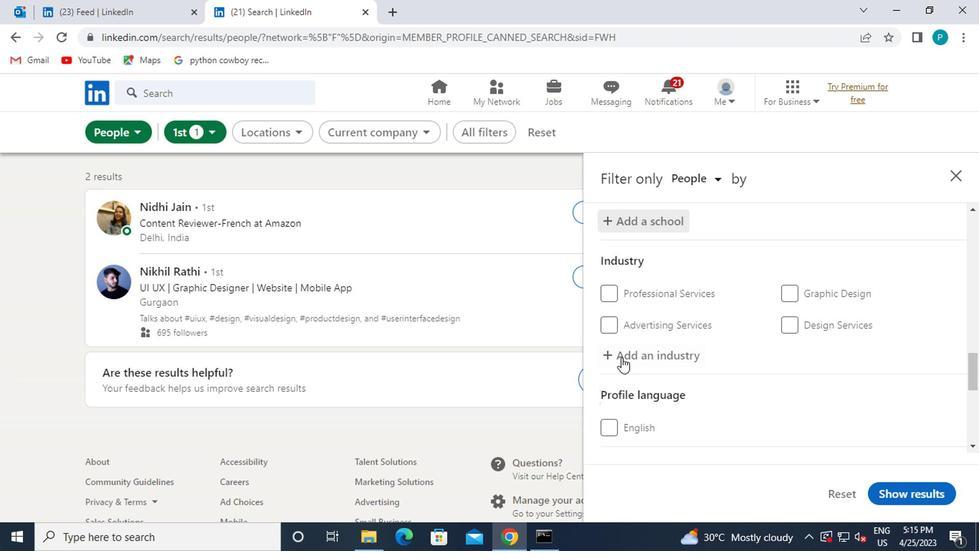 
Action: Key pressed SECURITY
Screenshot: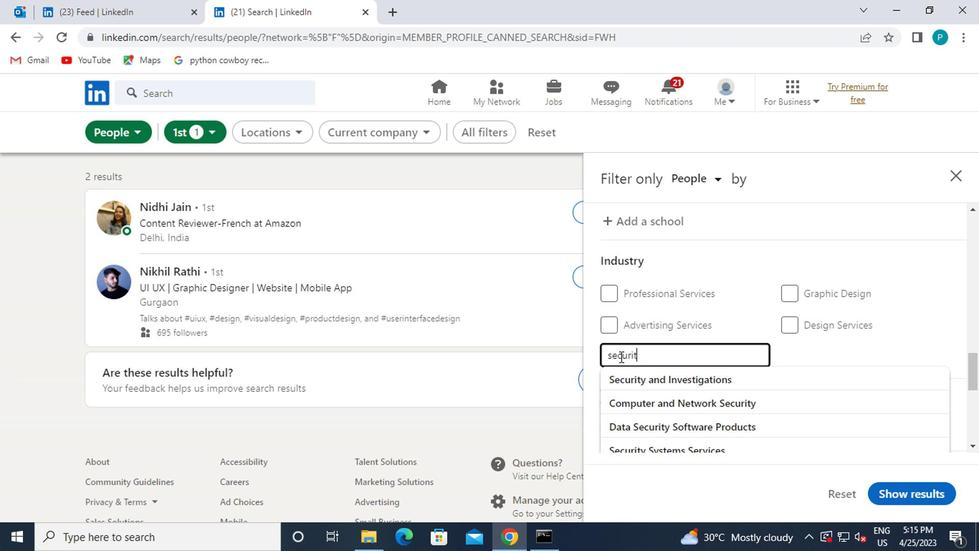 
Action: Mouse moved to (671, 348)
Screenshot: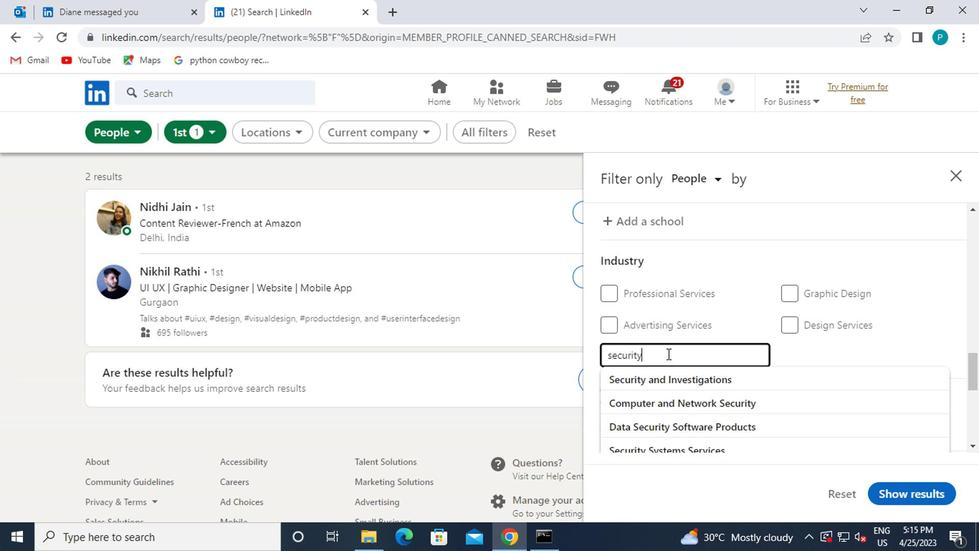 
Action: Key pressed <Key.space>GA
Screenshot: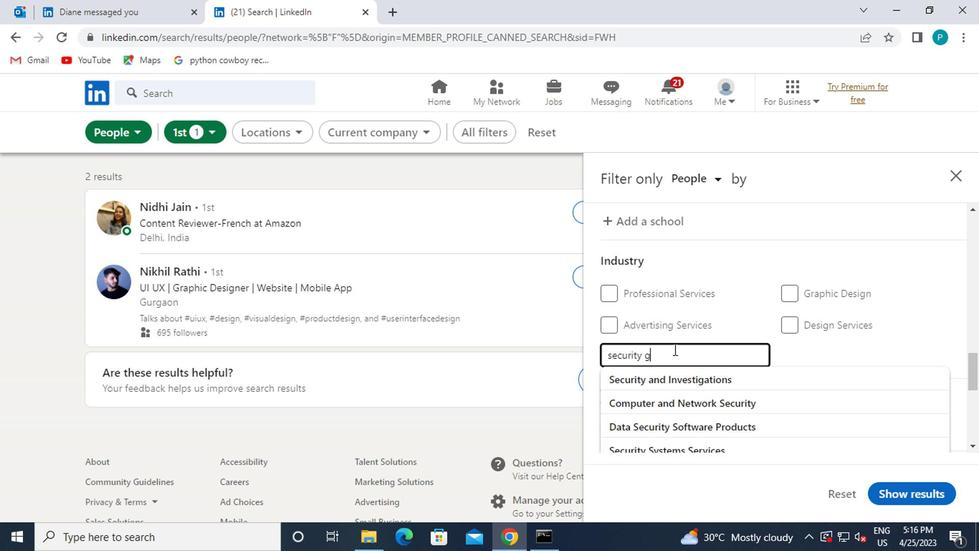 
Action: Mouse moved to (710, 346)
Screenshot: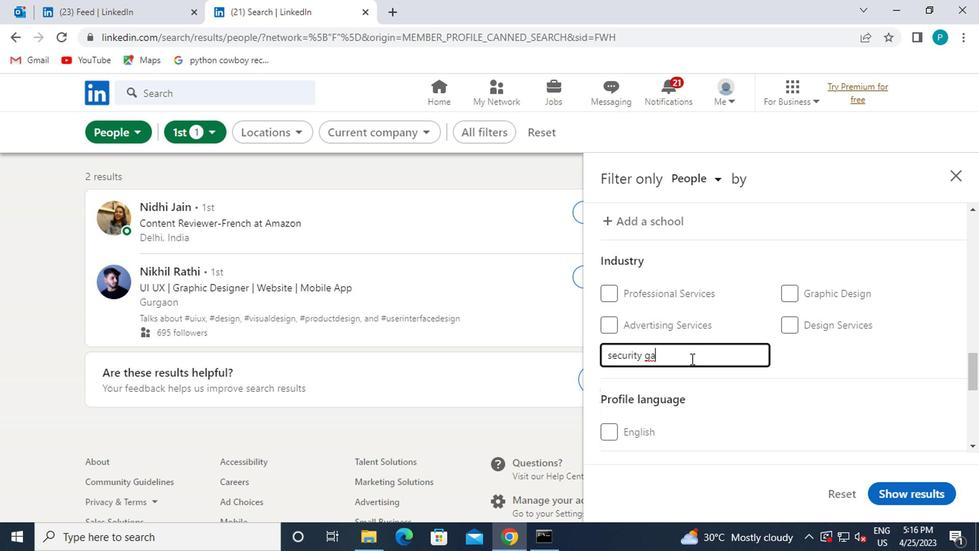 
Action: Key pressed <Key.backspace>
Screenshot: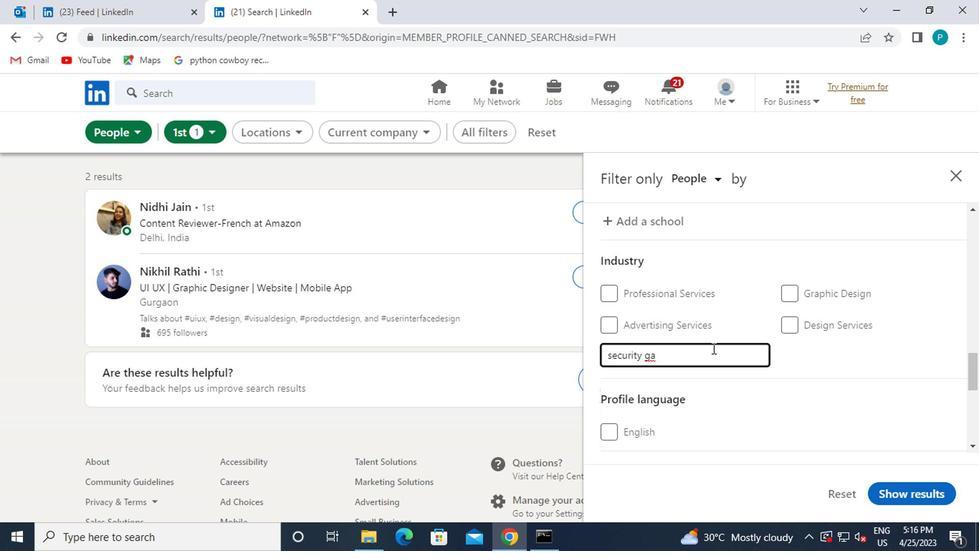 
Action: Mouse moved to (703, 381)
Screenshot: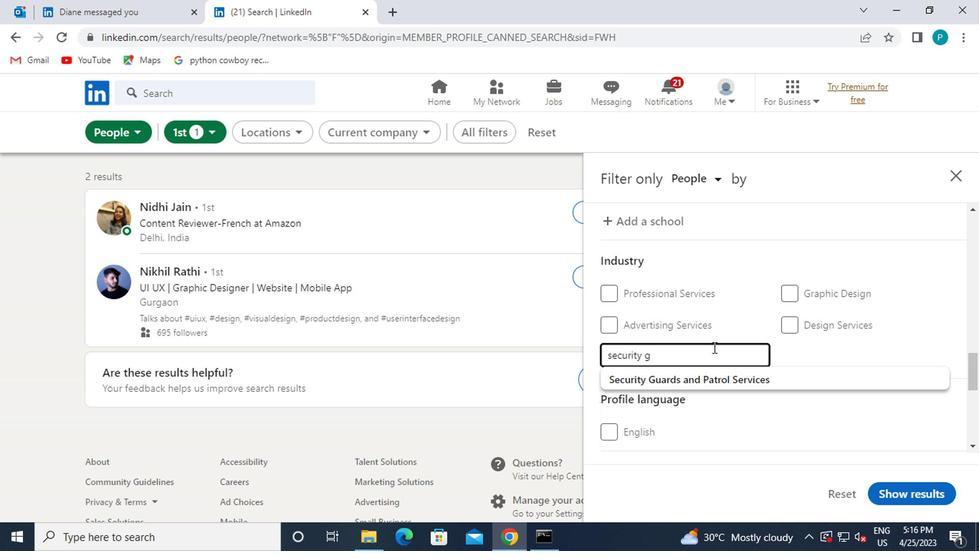 
Action: Mouse pressed left at (703, 381)
Screenshot: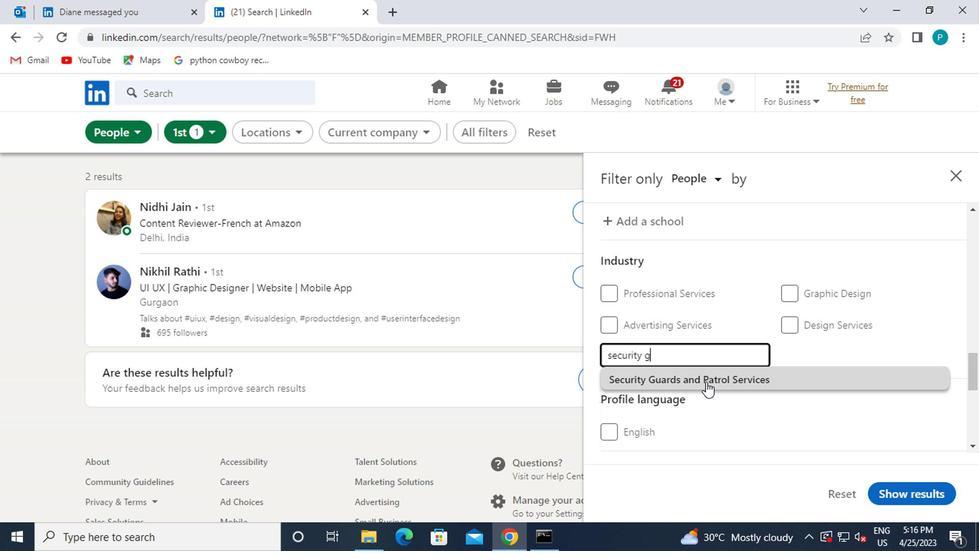 
Action: Mouse moved to (745, 393)
Screenshot: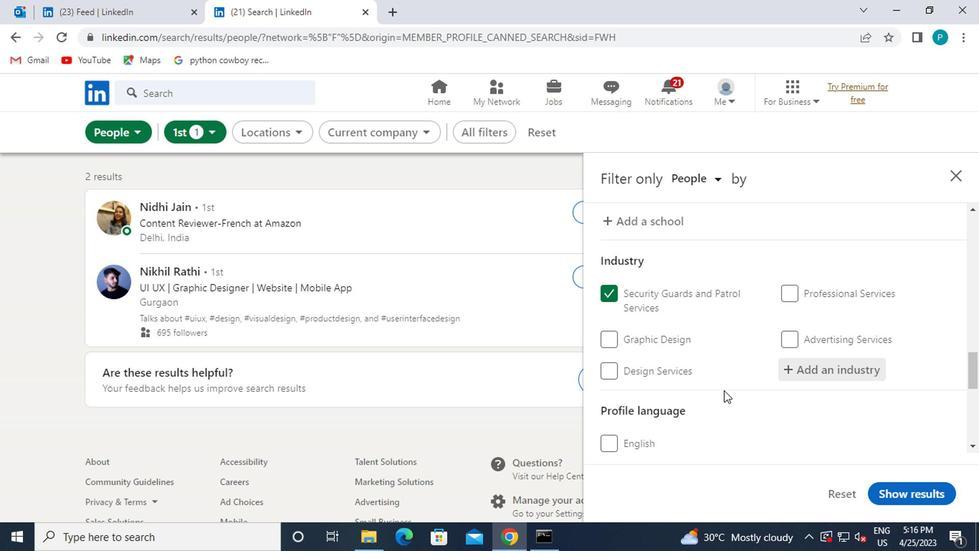 
Action: Mouse scrolled (745, 393) with delta (0, 0)
Screenshot: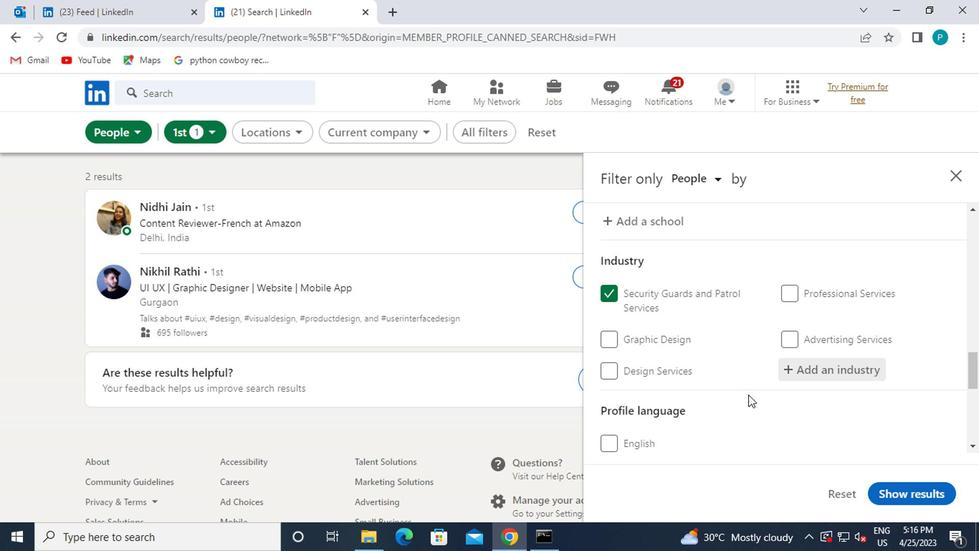 
Action: Mouse moved to (675, 392)
Screenshot: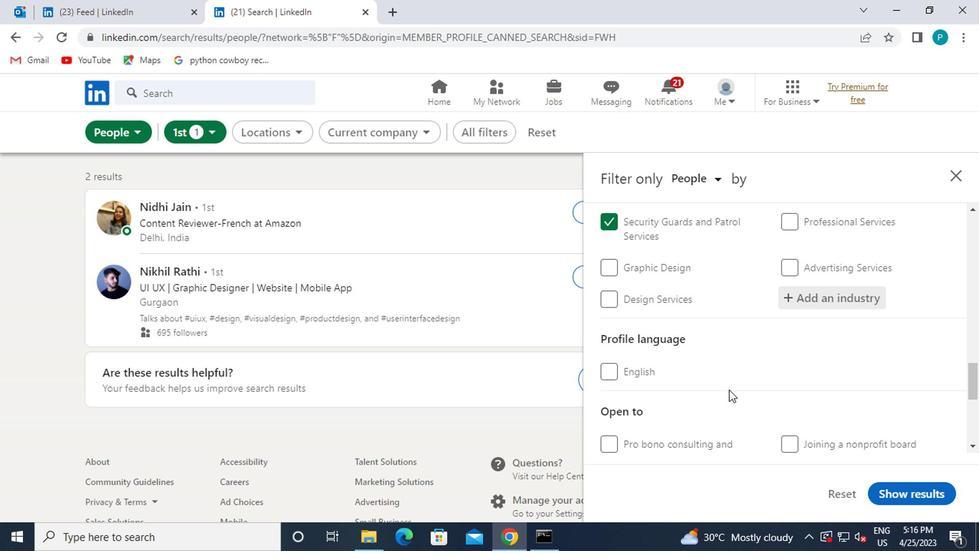 
Action: Mouse scrolled (675, 391) with delta (0, 0)
Screenshot: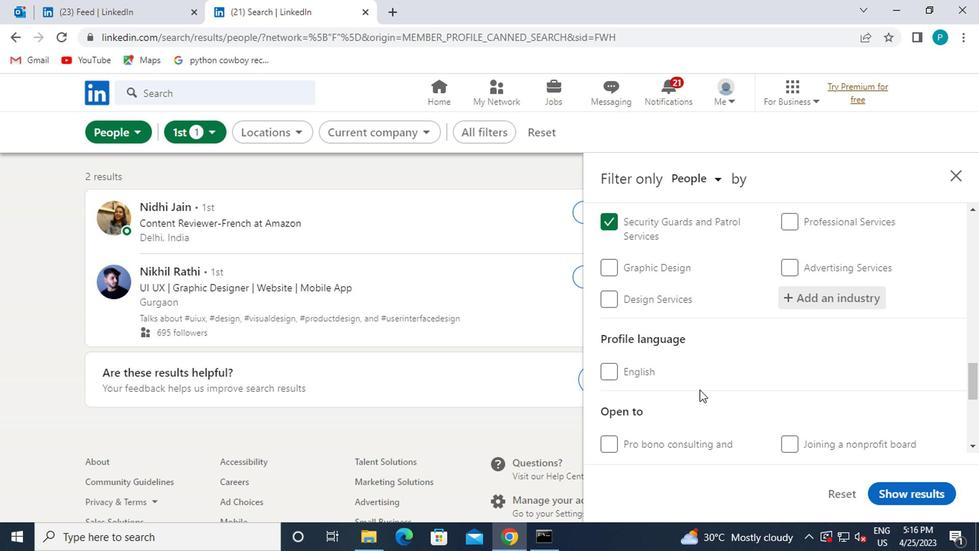 
Action: Mouse scrolled (675, 391) with delta (0, 0)
Screenshot: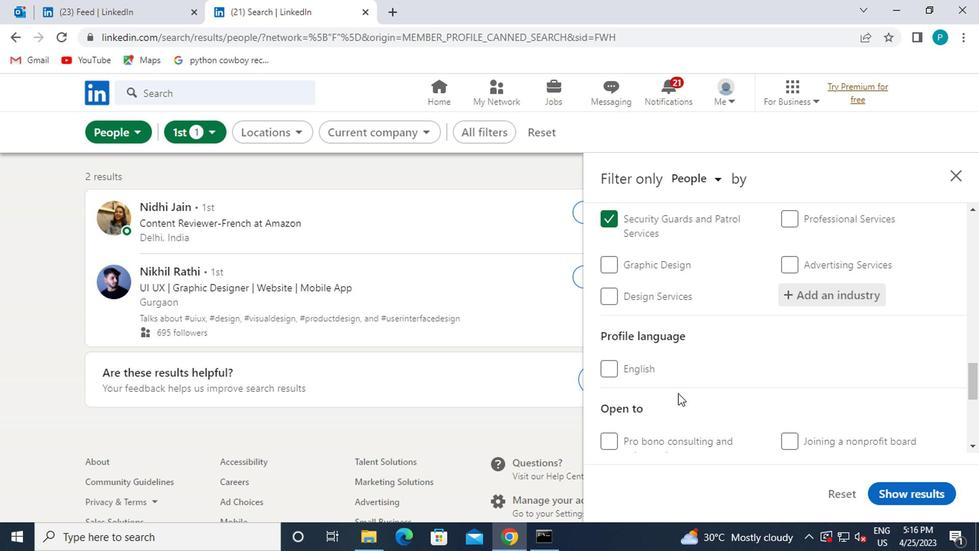 
Action: Mouse moved to (652, 383)
Screenshot: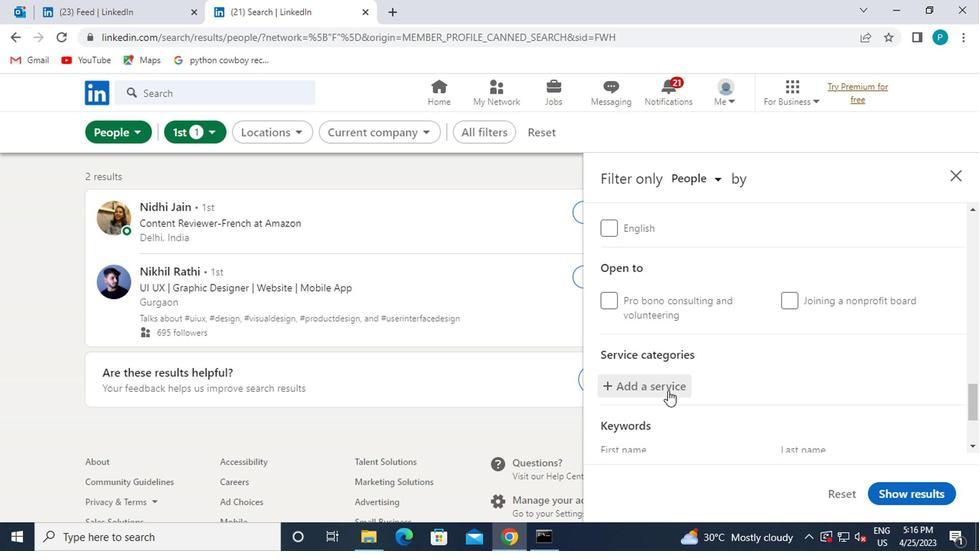 
Action: Mouse pressed left at (652, 383)
Screenshot: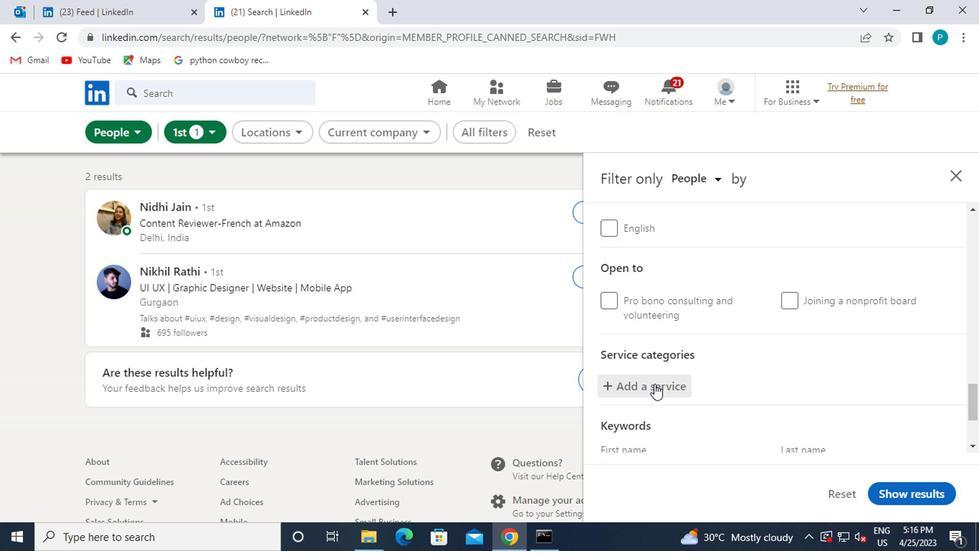 
Action: Key pressed GRAPH
Screenshot: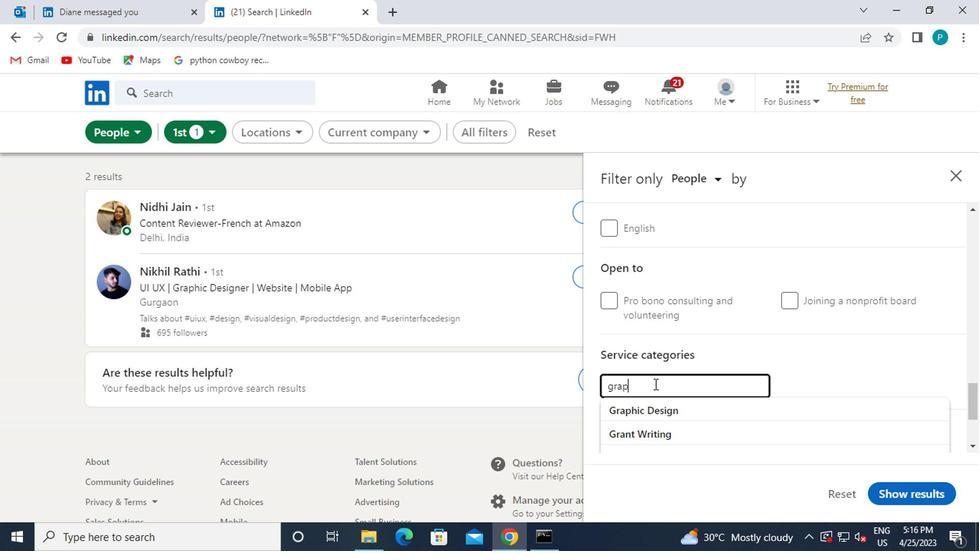 
Action: Mouse moved to (647, 409)
Screenshot: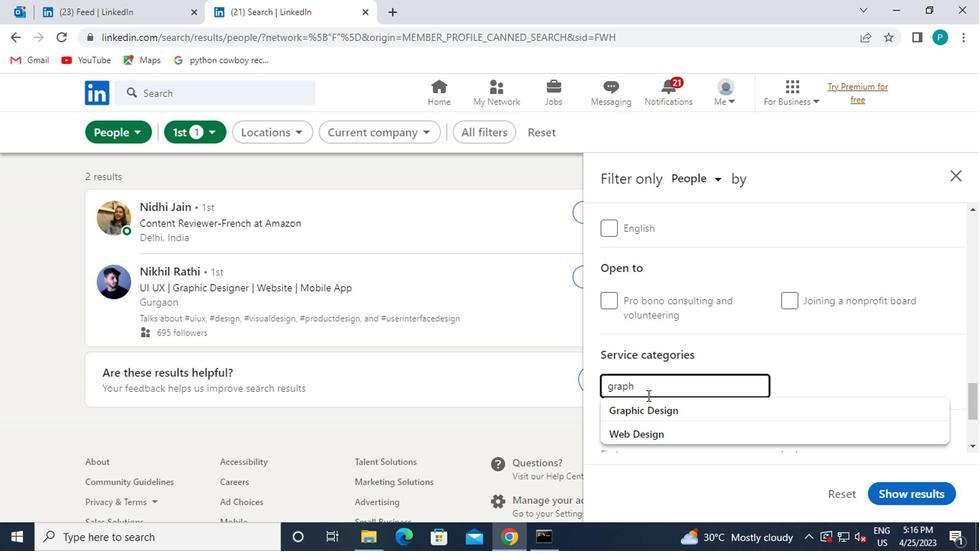 
Action: Mouse pressed left at (647, 409)
Screenshot: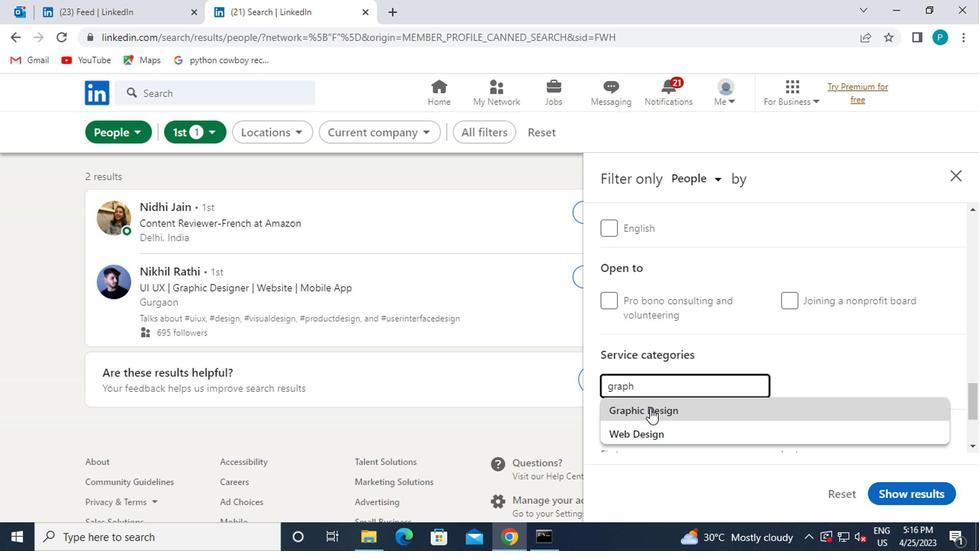 
Action: Mouse moved to (654, 402)
Screenshot: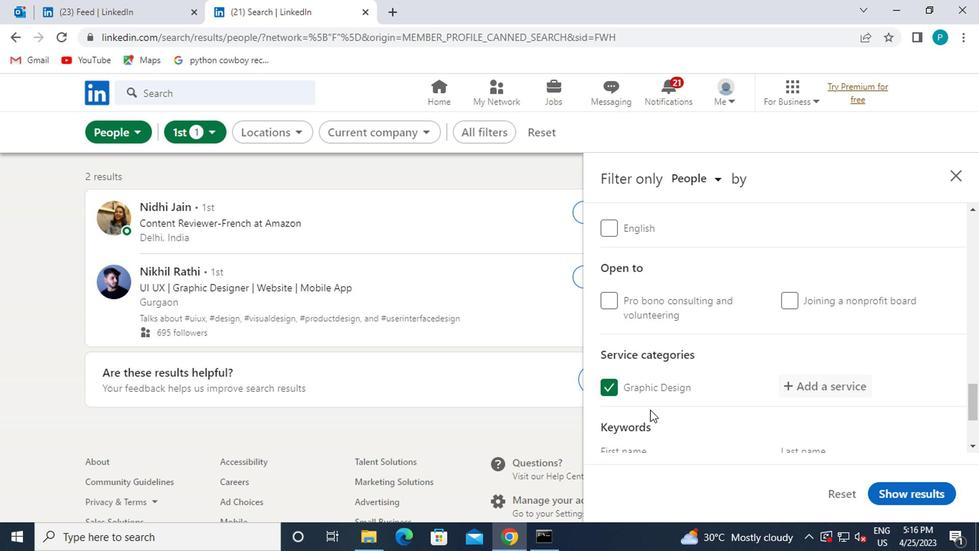 
Action: Mouse scrolled (654, 401) with delta (0, -1)
Screenshot: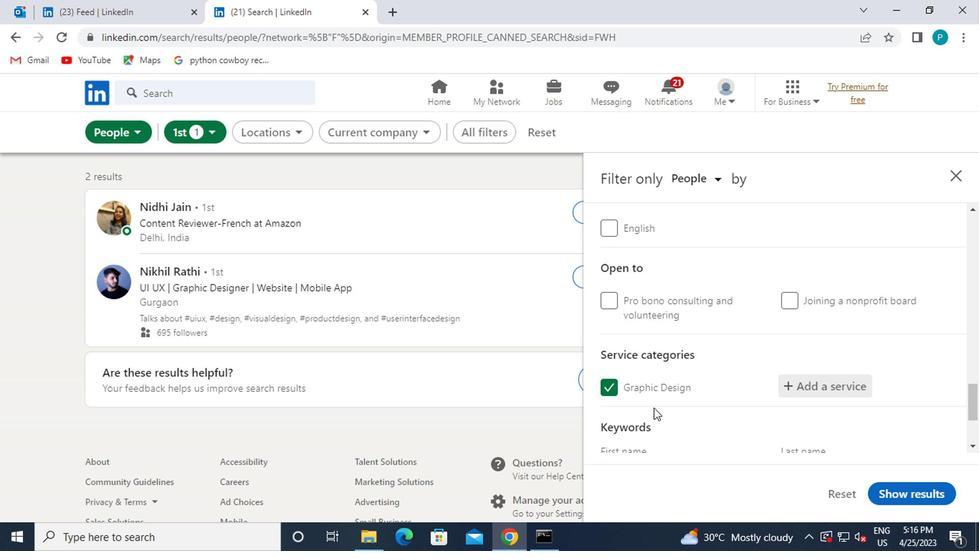 
Action: Mouse moved to (654, 402)
Screenshot: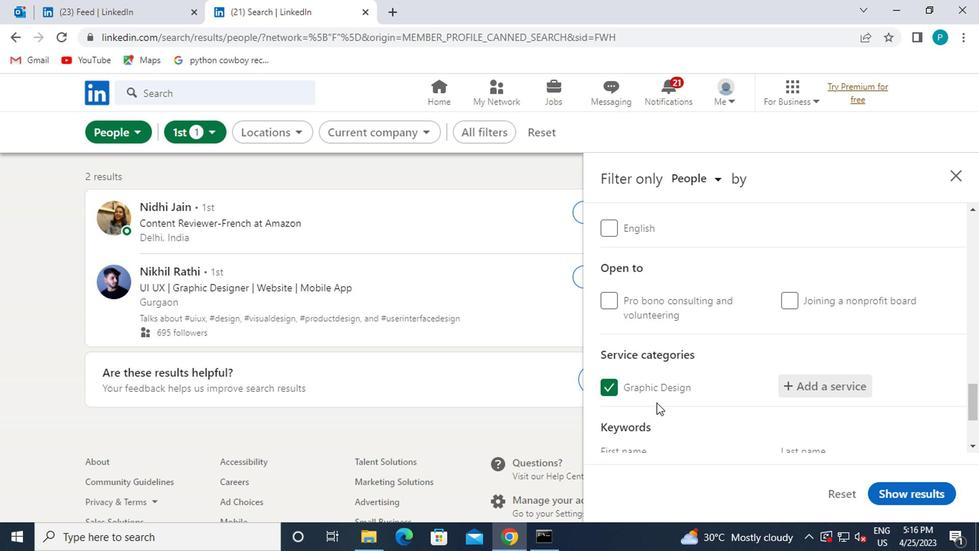 
Action: Mouse scrolled (654, 401) with delta (0, -1)
Screenshot: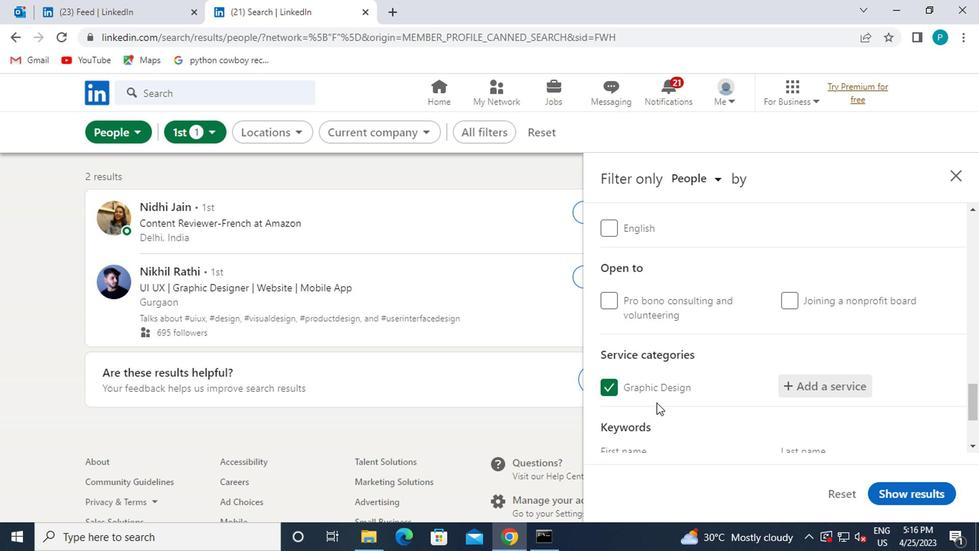 
Action: Mouse moved to (645, 376)
Screenshot: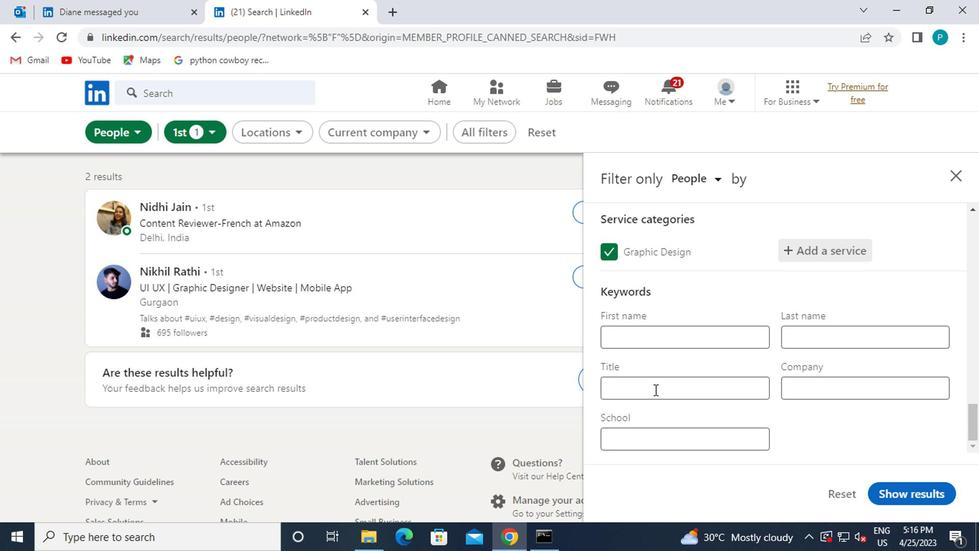 
Action: Mouse pressed left at (645, 376)
Screenshot: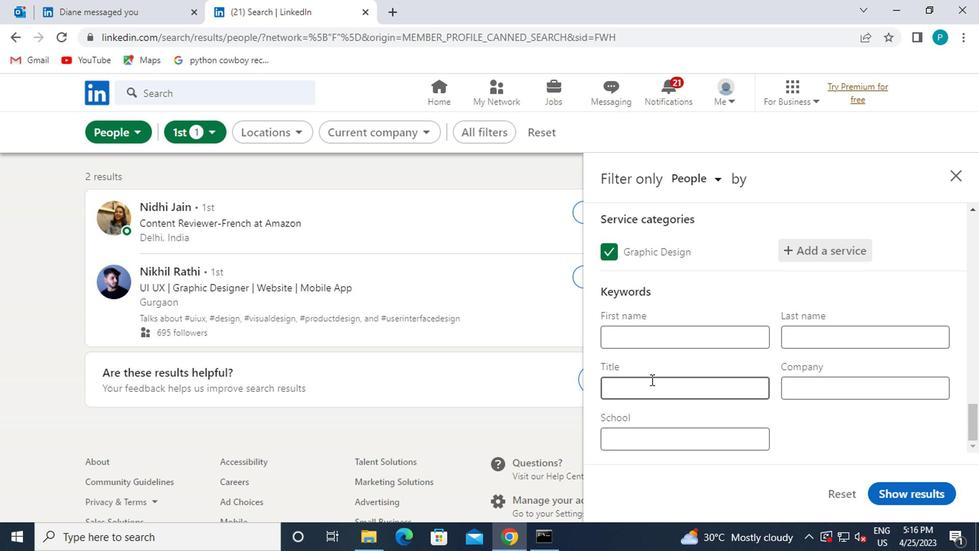 
Action: Mouse moved to (673, 375)
Screenshot: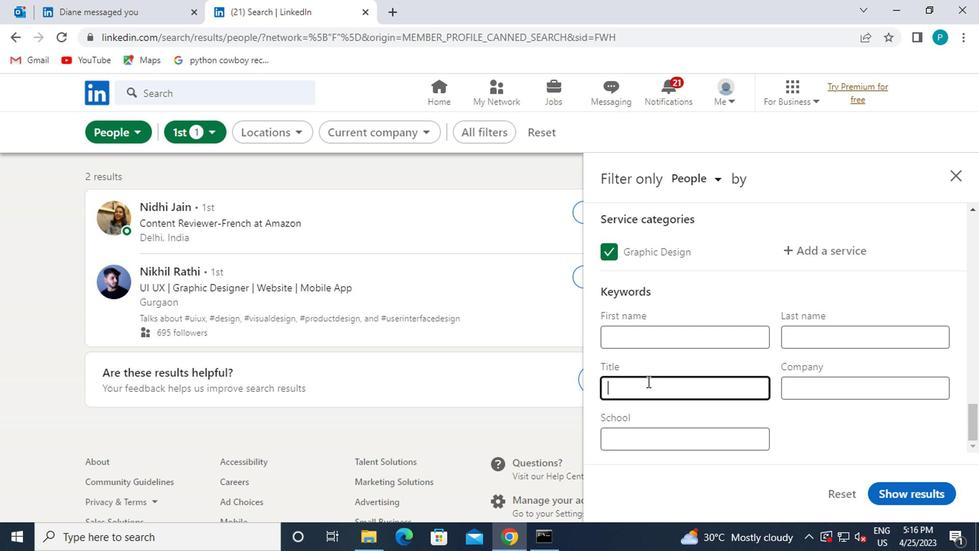 
Action: Key pressed <Key.caps_lock>F<Key.caps_lock>UNERAL<Key.space><Key.caps_lock>A<Key.caps_lock>TTENDANT
Screenshot: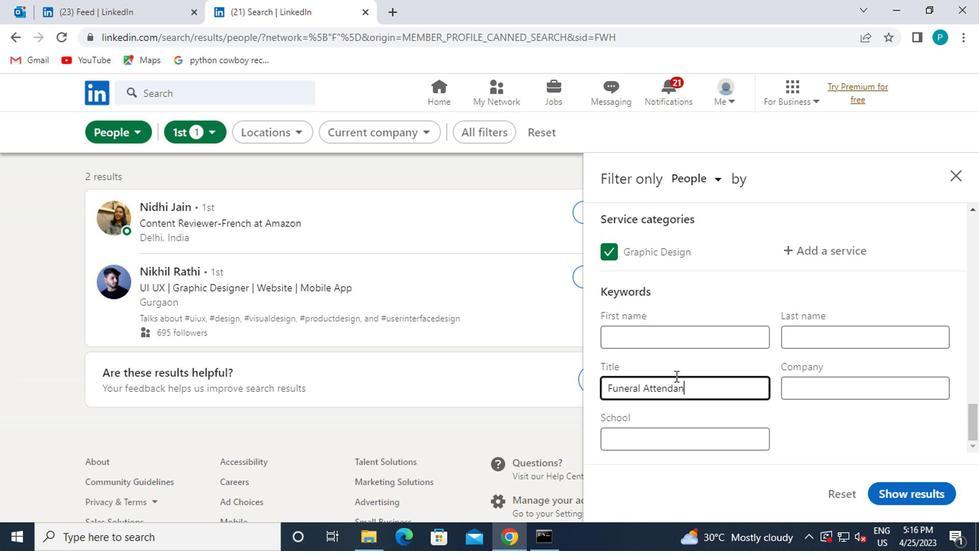 
Action: Mouse moved to (790, 430)
Screenshot: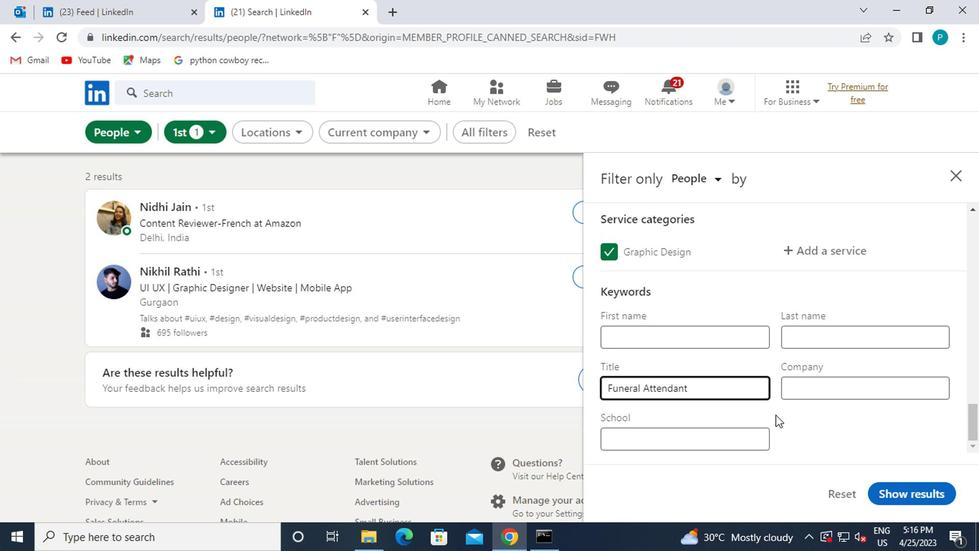 
Action: Mouse scrolled (790, 429) with delta (0, 0)
Screenshot: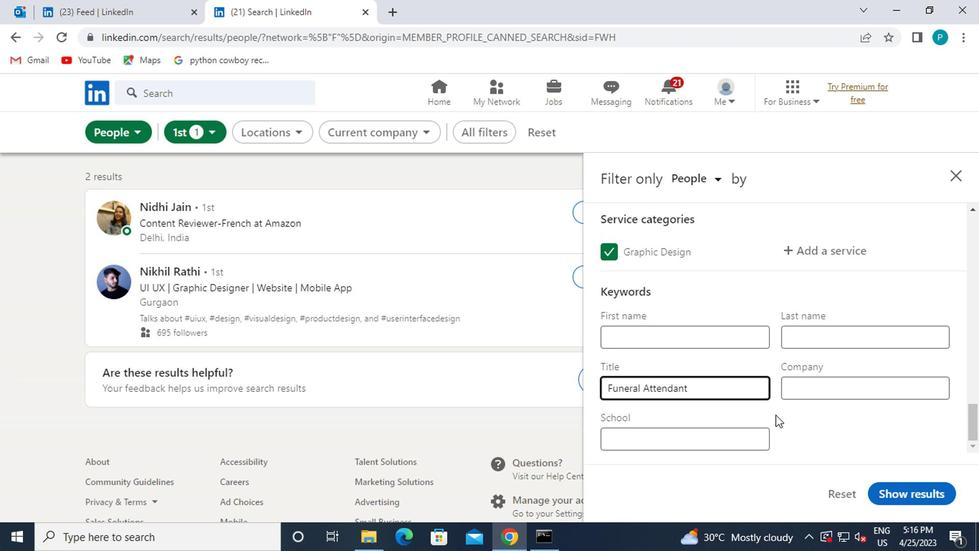 
Action: Mouse moved to (890, 491)
Screenshot: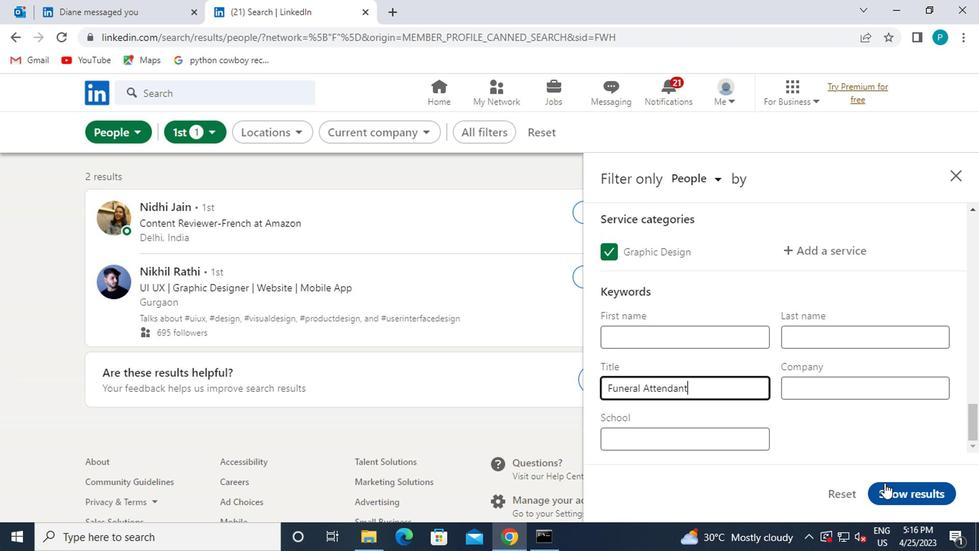 
Action: Mouse pressed left at (890, 491)
Screenshot: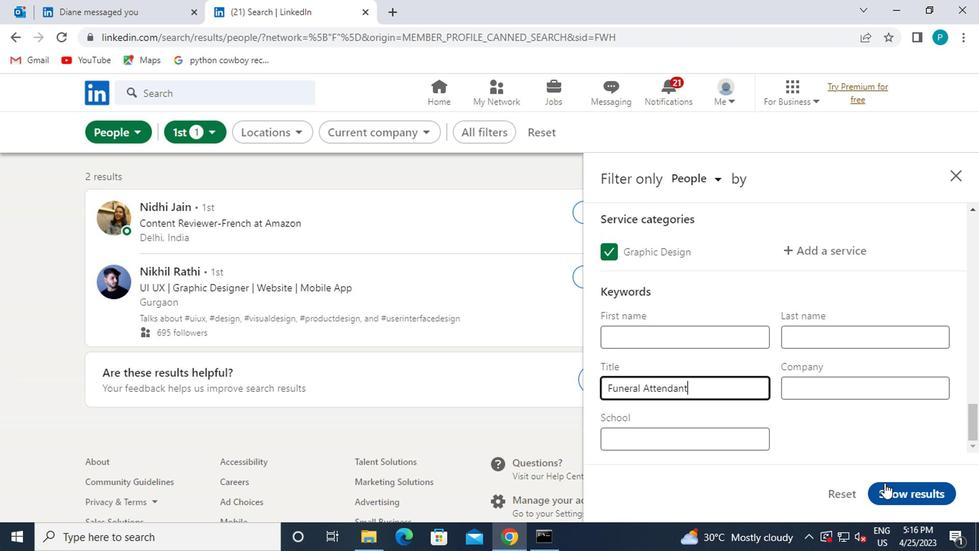 
Action: Mouse moved to (902, 439)
Screenshot: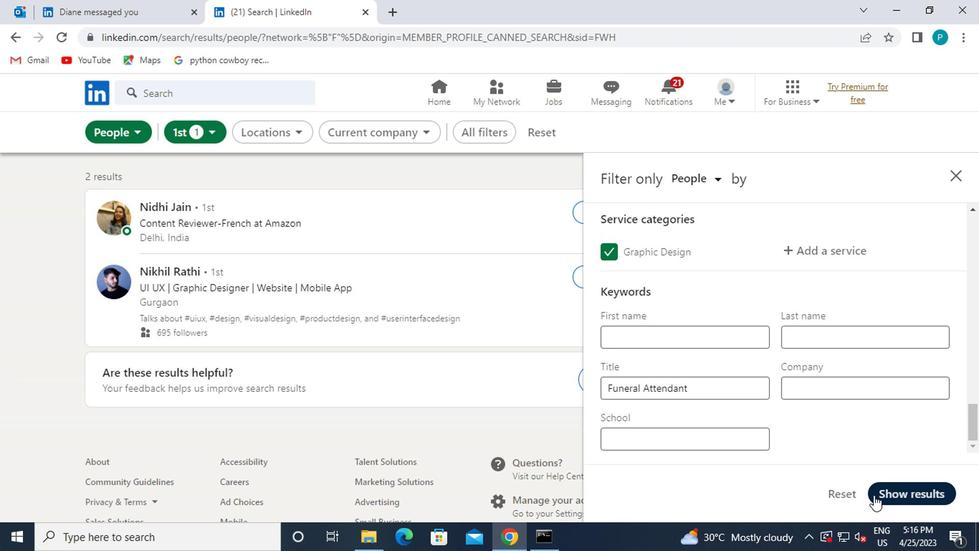 
